 Task: Open Card Card0000000179 in Board Board0000000045 in Workspace WS0000000015 in Trello. Add Member Carxxstreet791@gmail.com to Card Card0000000179 in Board Board0000000045 in Workspace WS0000000015 in Trello. Add Orange Label titled Label0000000179 to Card Card0000000179 in Board Board0000000045 in Workspace WS0000000015 in Trello. Add Checklist CL0000000179 to Card Card0000000179 in Board Board0000000045 in Workspace WS0000000015 in Trello. Add Dates with Start Date as Oct 01 2023 and Due Date as Oct 31 2023 to Card Card0000000179 in Board Board0000000045 in Workspace WS0000000015 in Trello
Action: Mouse moved to (336, 485)
Screenshot: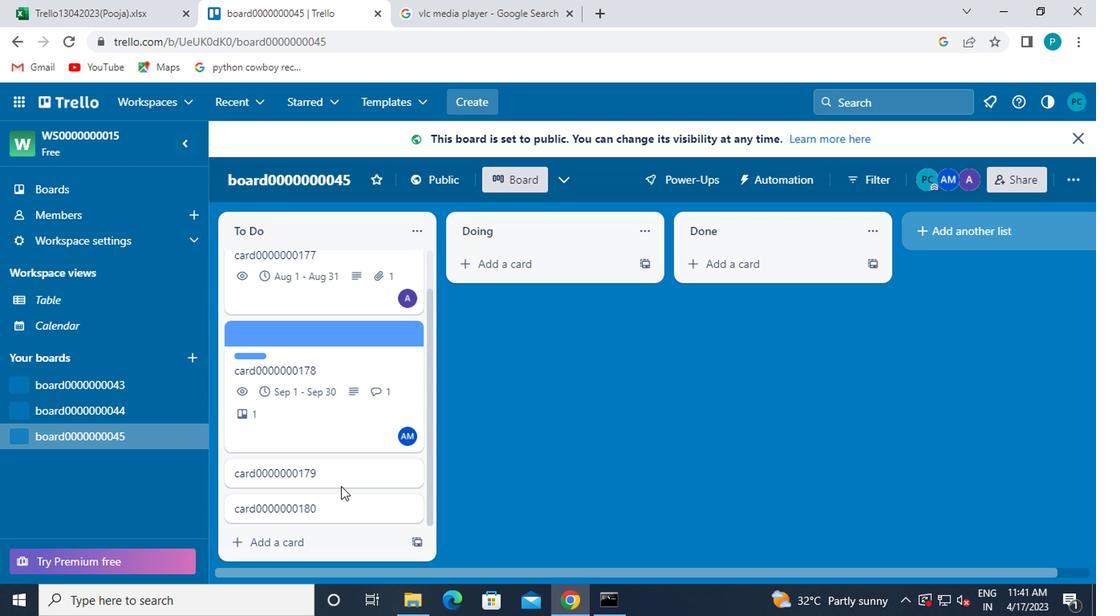 
Action: Mouse pressed left at (336, 485)
Screenshot: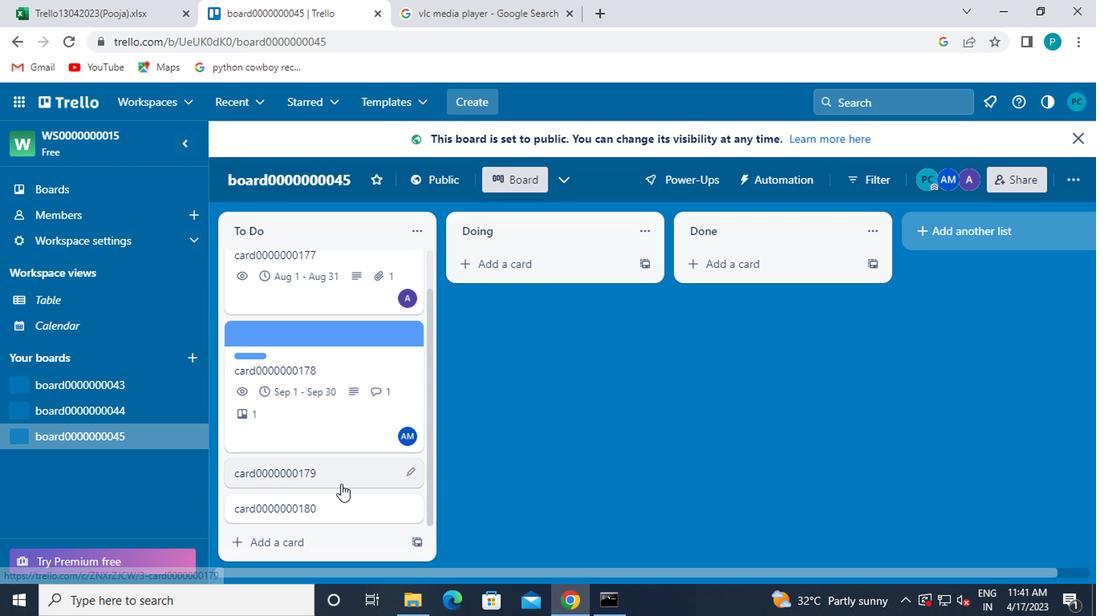 
Action: Mouse moved to (754, 281)
Screenshot: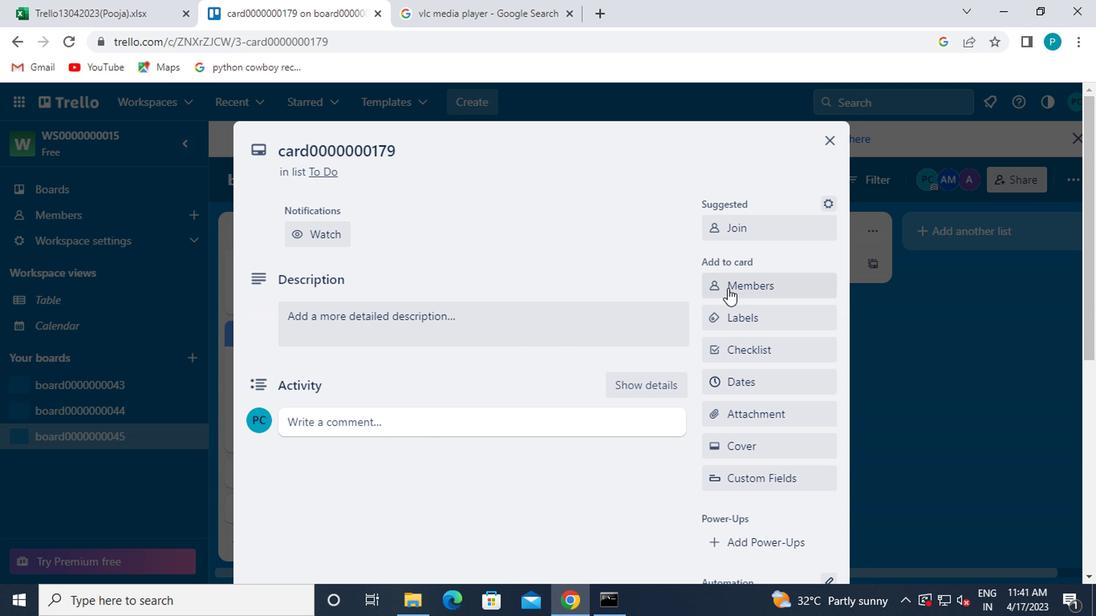 
Action: Mouse pressed left at (754, 281)
Screenshot: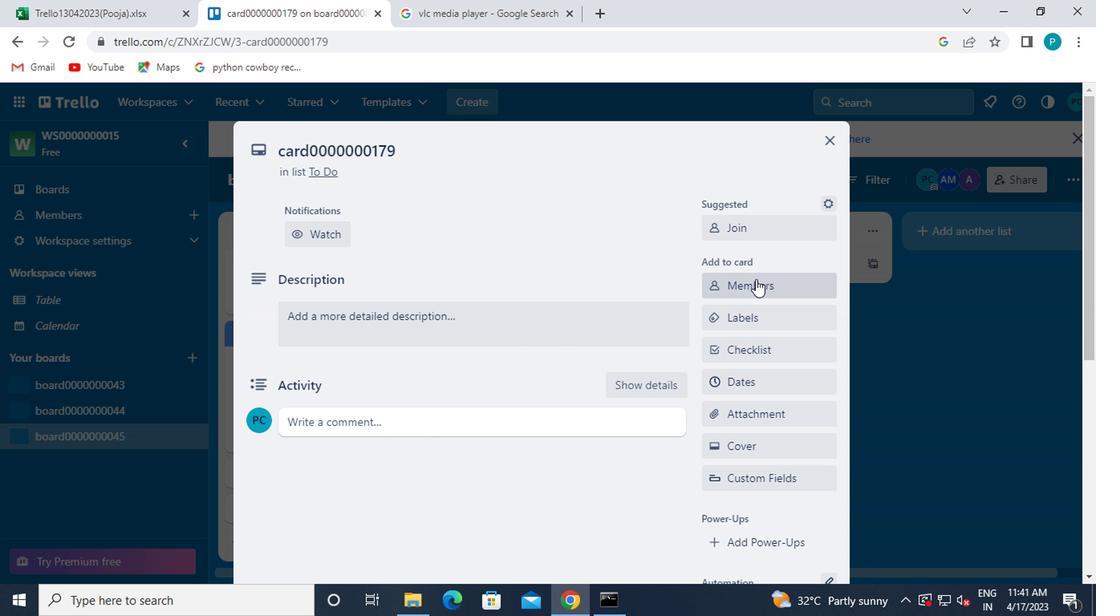
Action: Mouse moved to (766, 368)
Screenshot: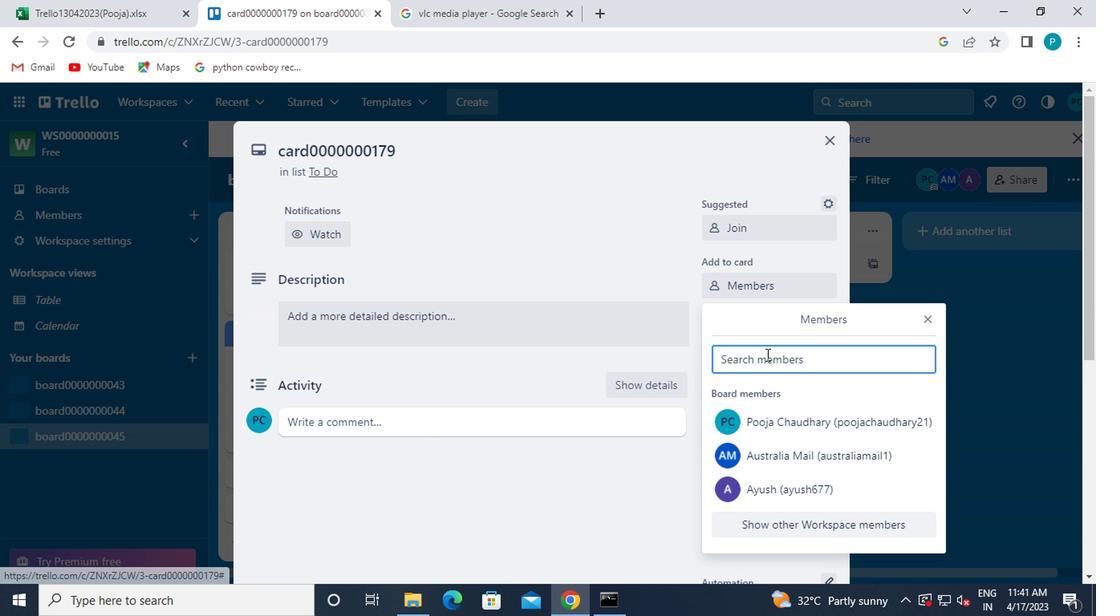 
Action: Mouse pressed left at (766, 368)
Screenshot: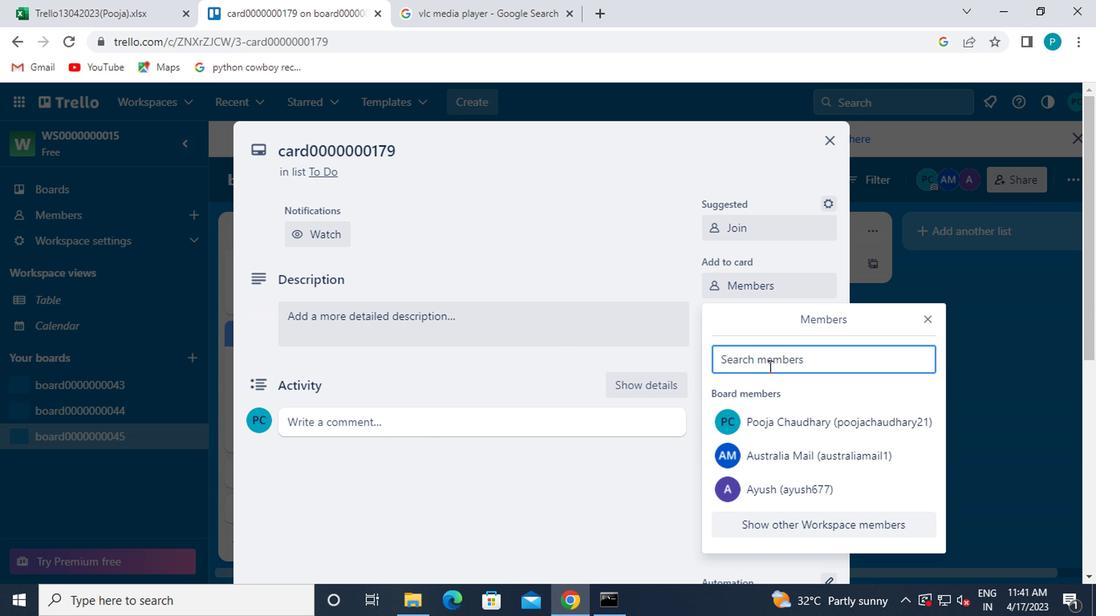 
Action: Mouse moved to (767, 369)
Screenshot: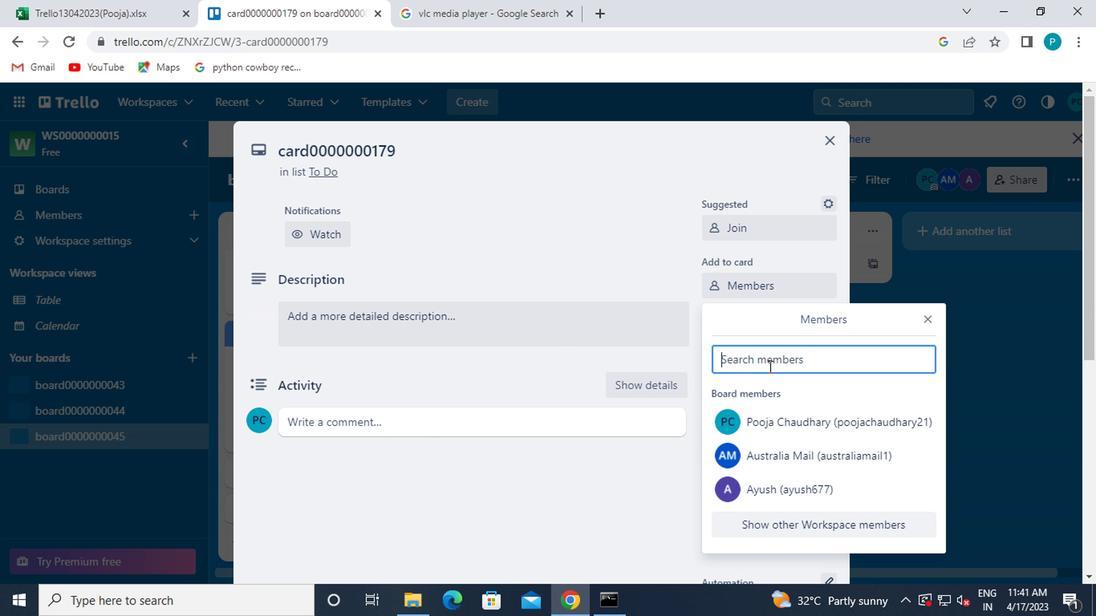 
Action: Key pressed carxxstreet
Screenshot: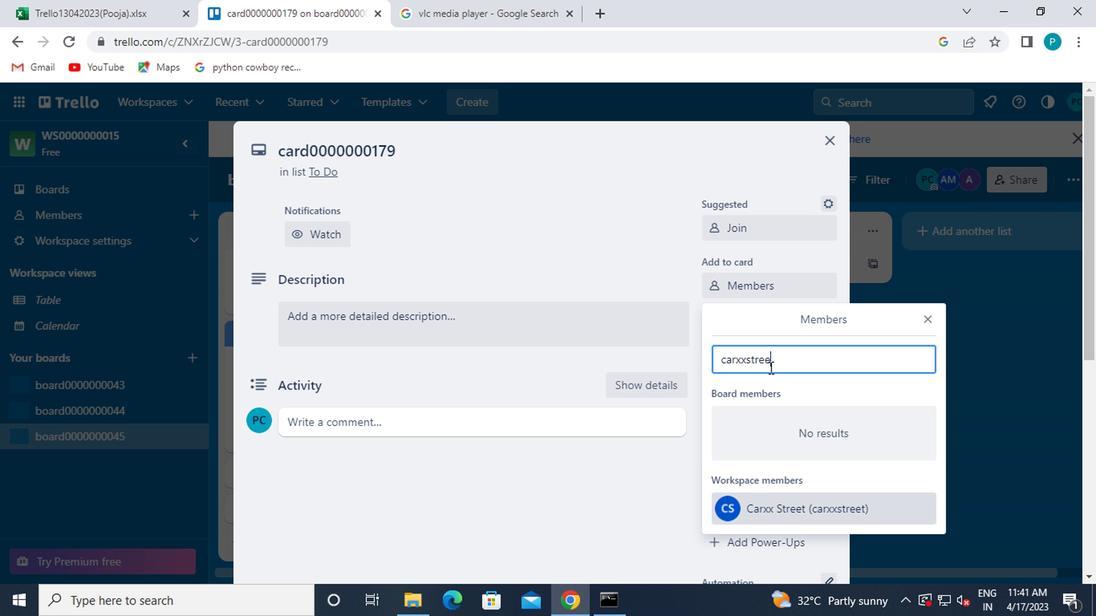 
Action: Mouse moved to (748, 381)
Screenshot: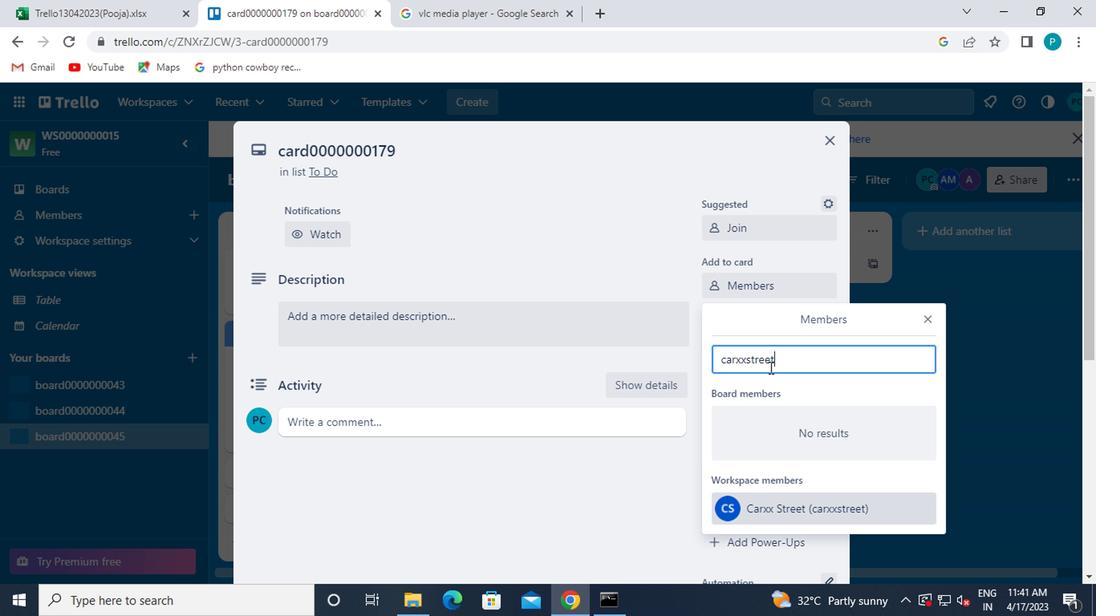
Action: Key pressed 791<Key.shift>
Screenshot: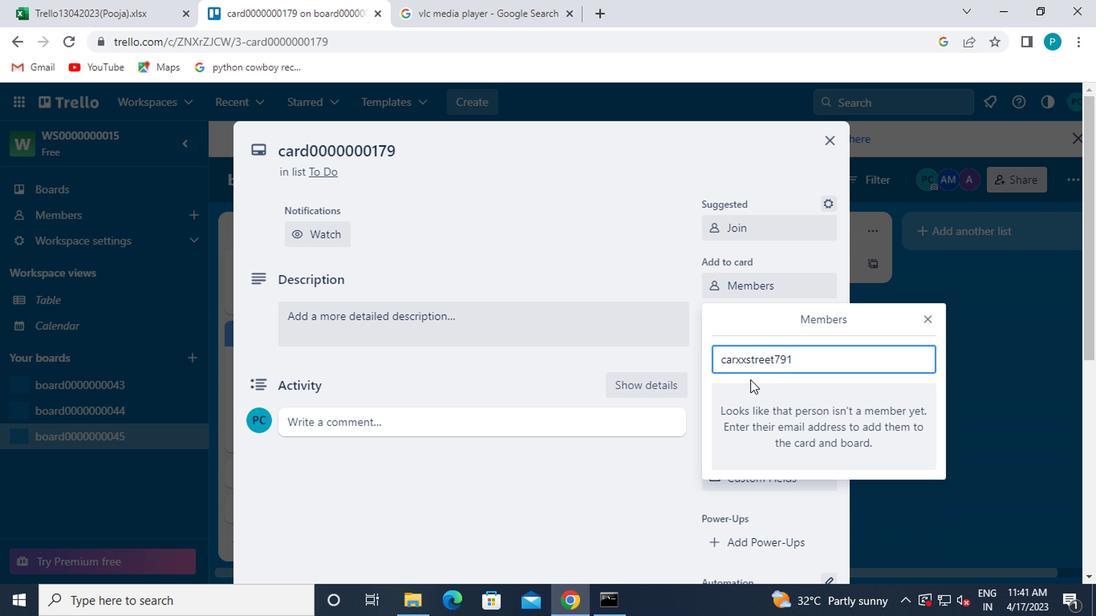 
Action: Mouse moved to (748, 381)
Screenshot: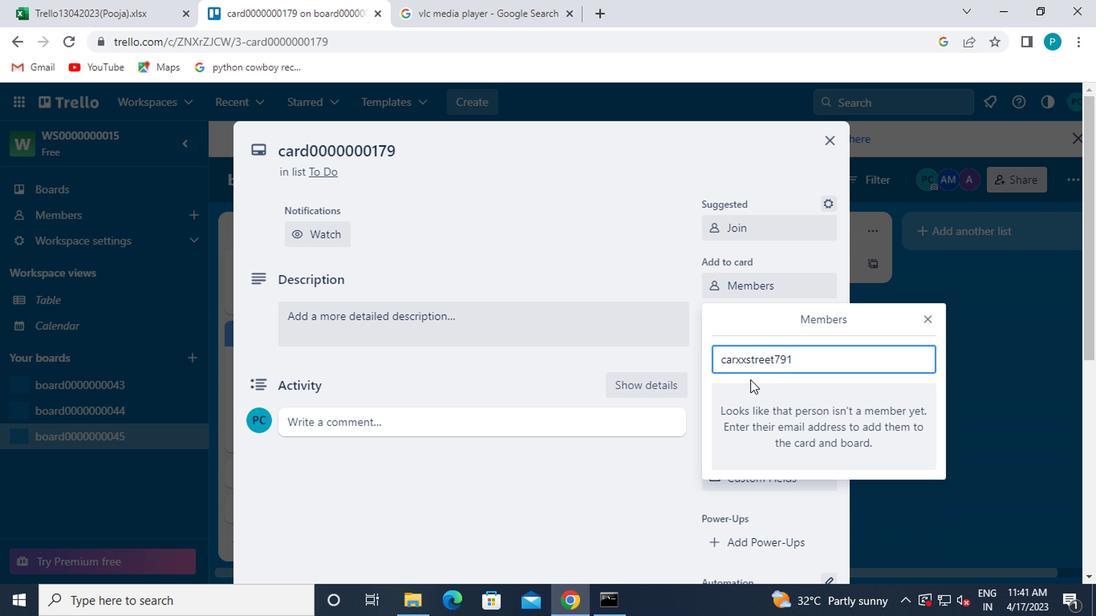 
Action: Key pressed @GMAIL.COM
Screenshot: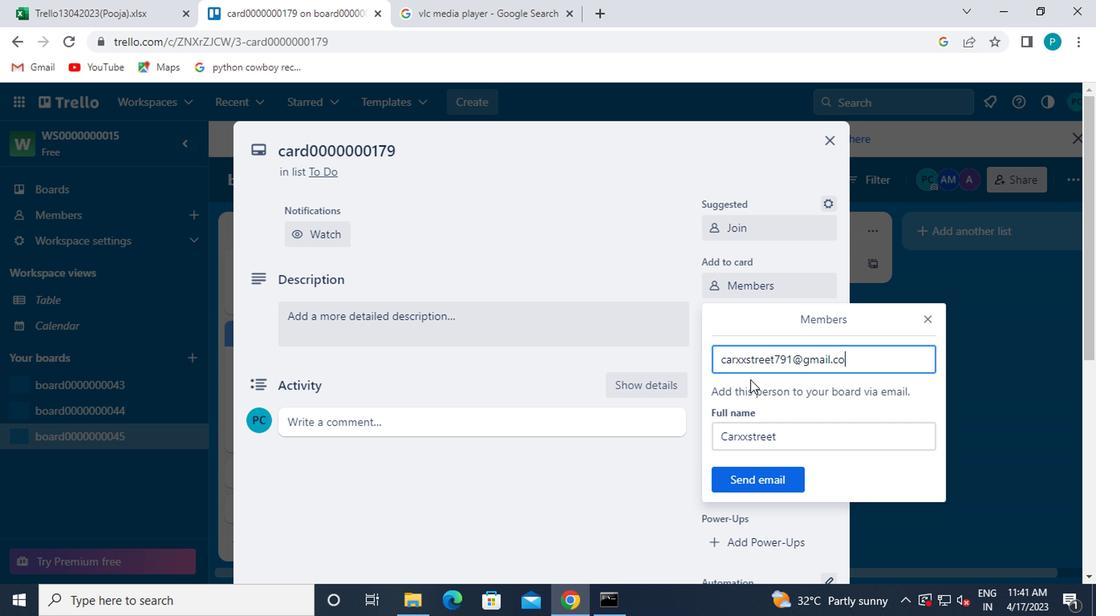 
Action: Mouse moved to (723, 470)
Screenshot: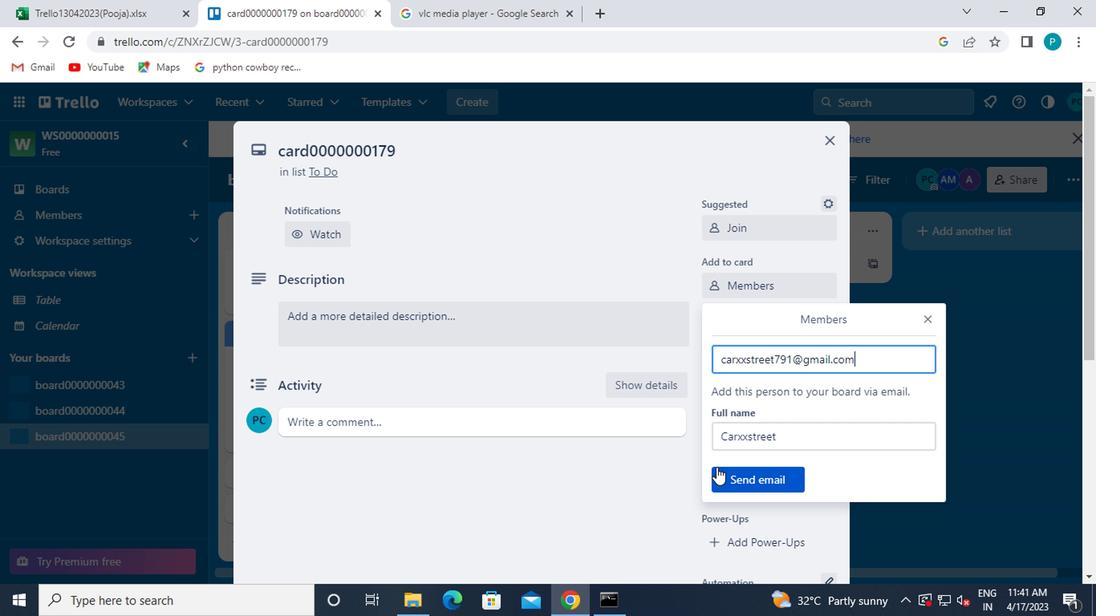 
Action: Mouse pressed left at (723, 470)
Screenshot: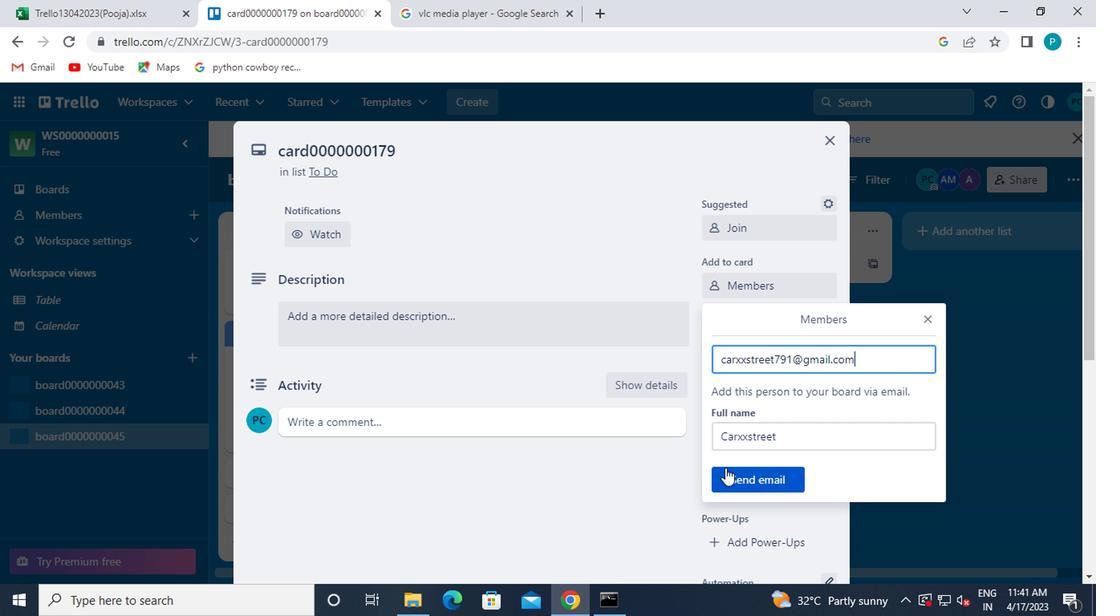 
Action: Mouse moved to (722, 316)
Screenshot: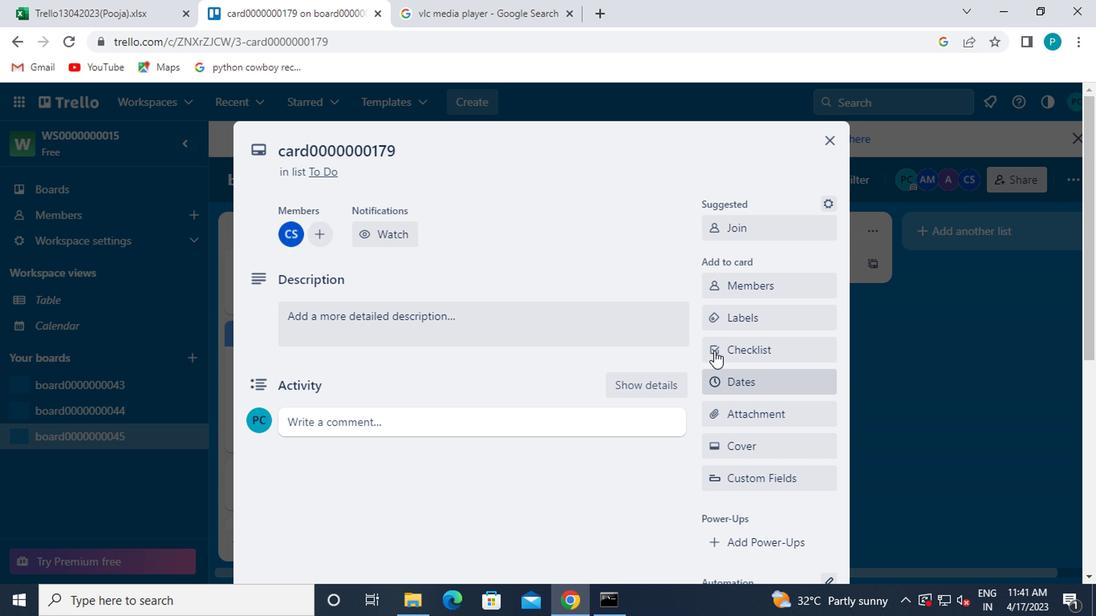 
Action: Mouse pressed left at (722, 316)
Screenshot: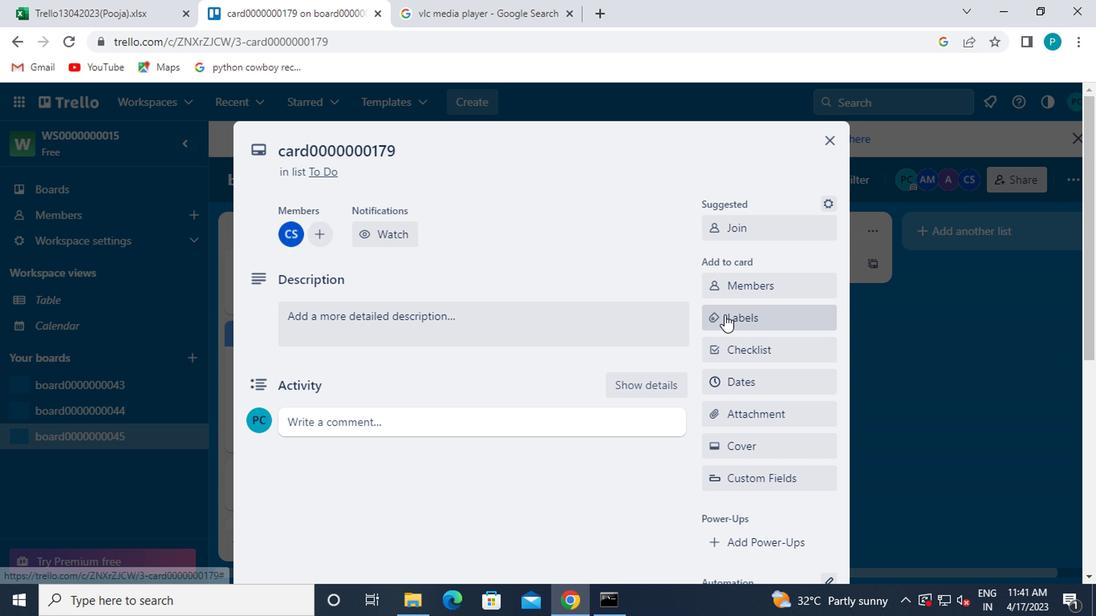 
Action: Mouse moved to (811, 488)
Screenshot: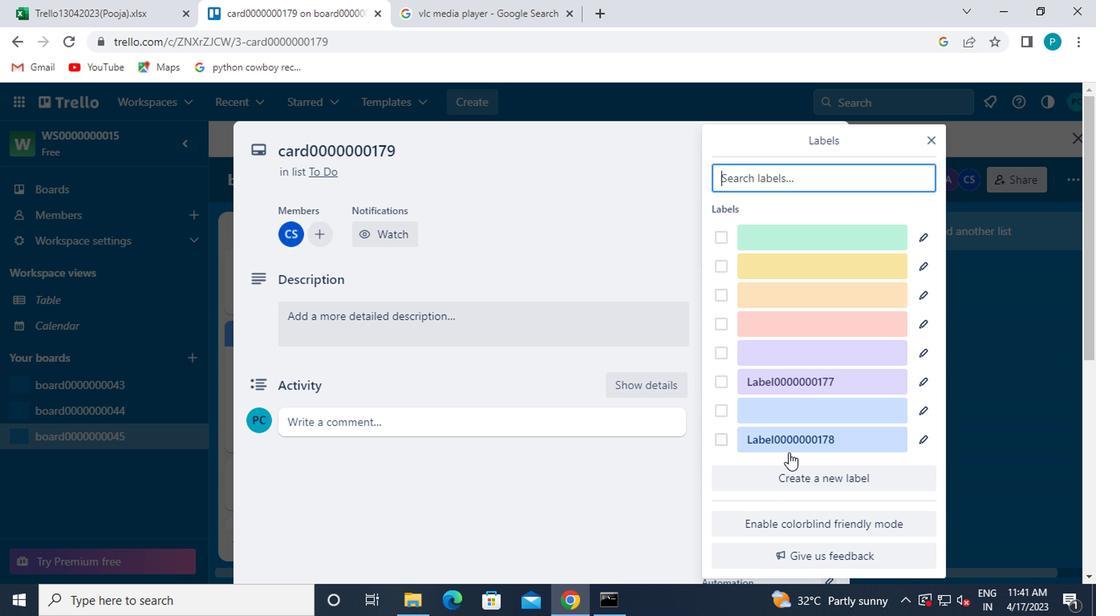 
Action: Mouse pressed left at (811, 488)
Screenshot: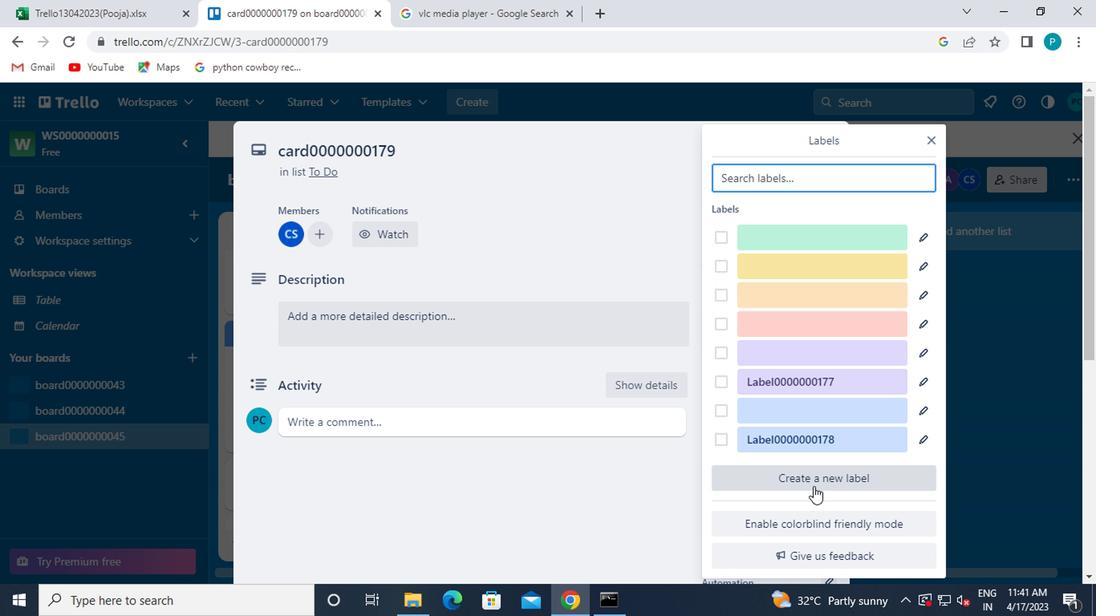 
Action: Mouse moved to (824, 364)
Screenshot: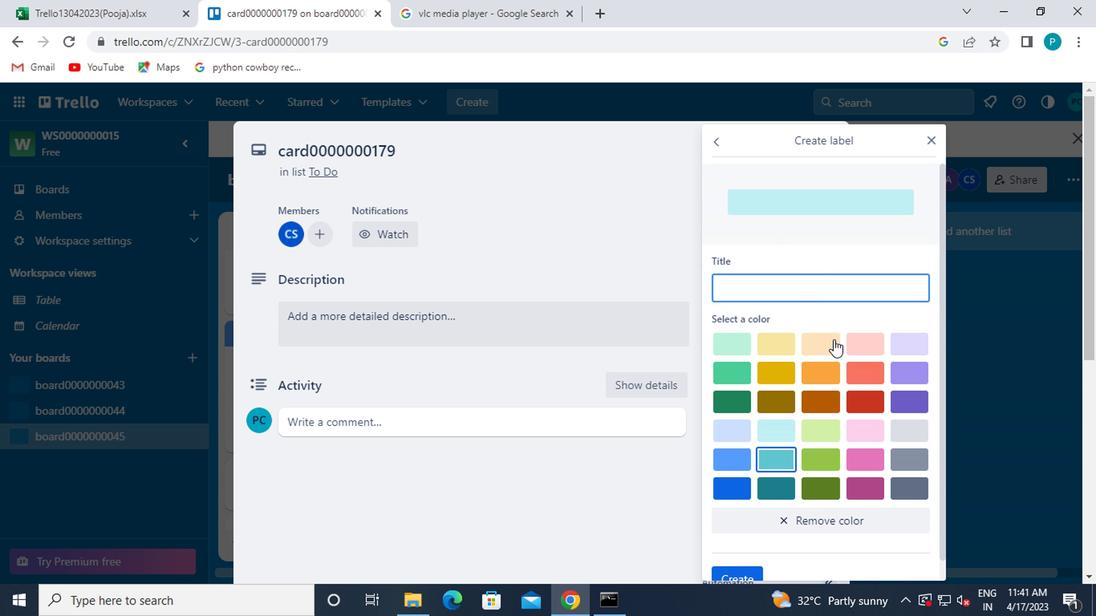
Action: Mouse pressed left at (824, 364)
Screenshot: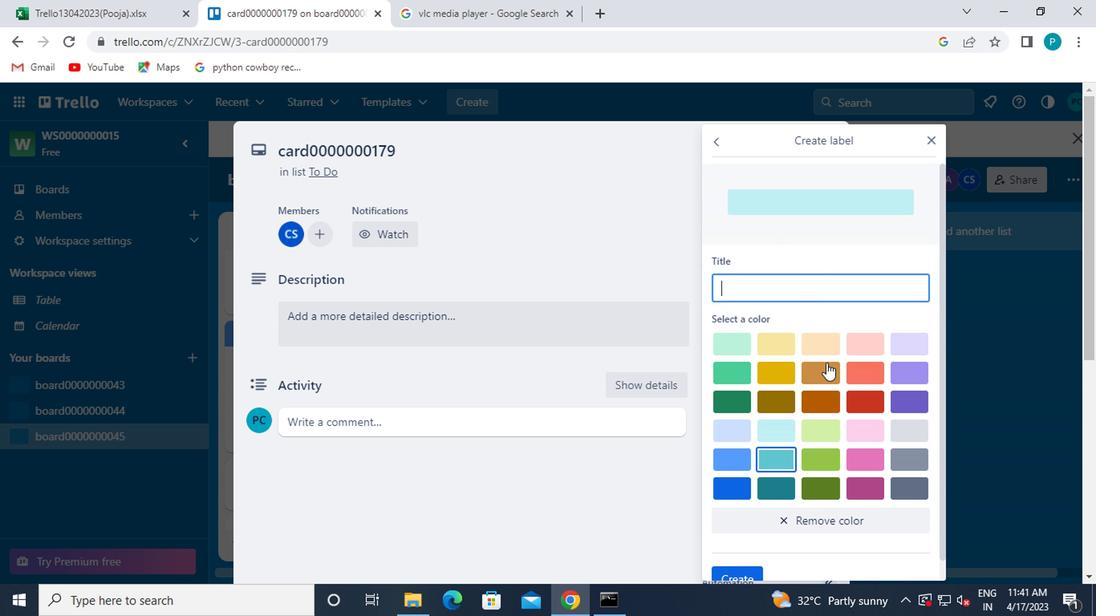 
Action: Mouse moved to (778, 298)
Screenshot: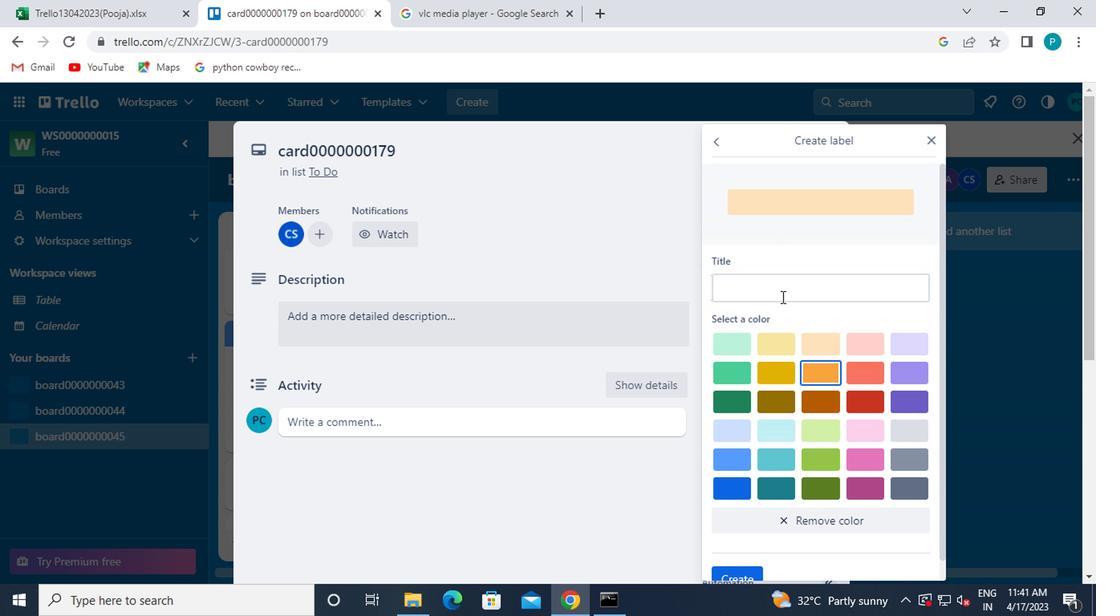 
Action: Mouse pressed left at (778, 298)
Screenshot: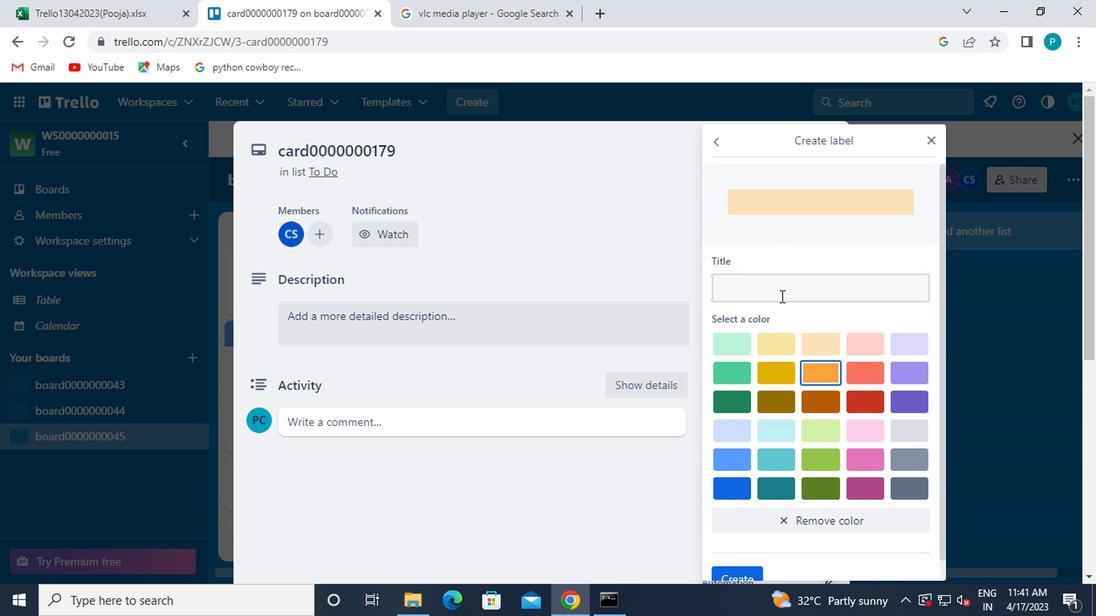
Action: Key pressed <Key.caps_lock>L<Key.caps_lock>ABEL0000000179
Screenshot: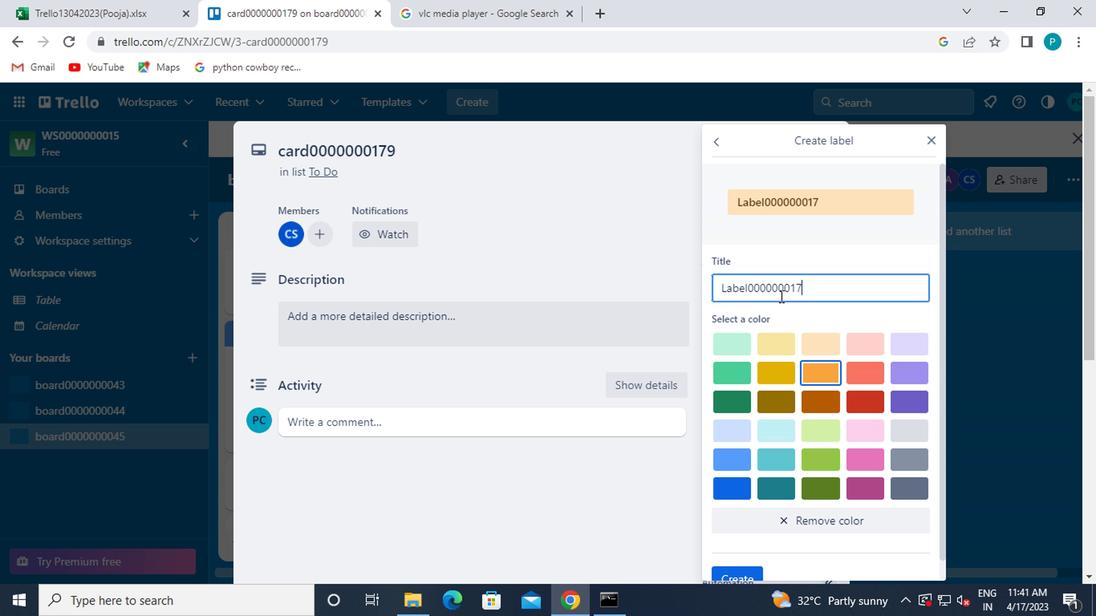 
Action: Mouse moved to (782, 541)
Screenshot: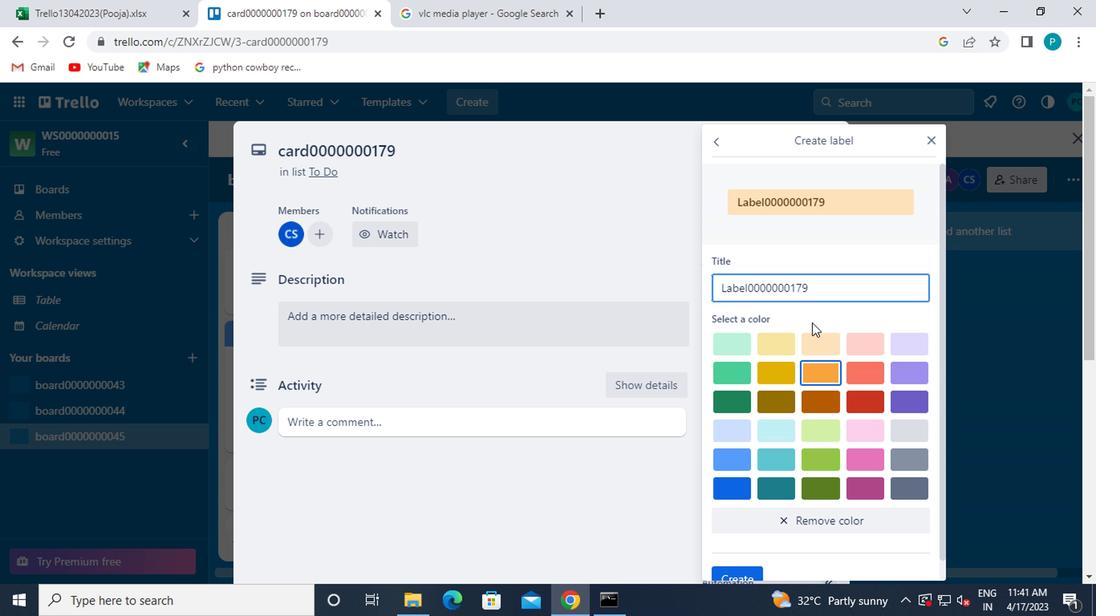 
Action: Mouse scrolled (782, 540) with delta (0, 0)
Screenshot: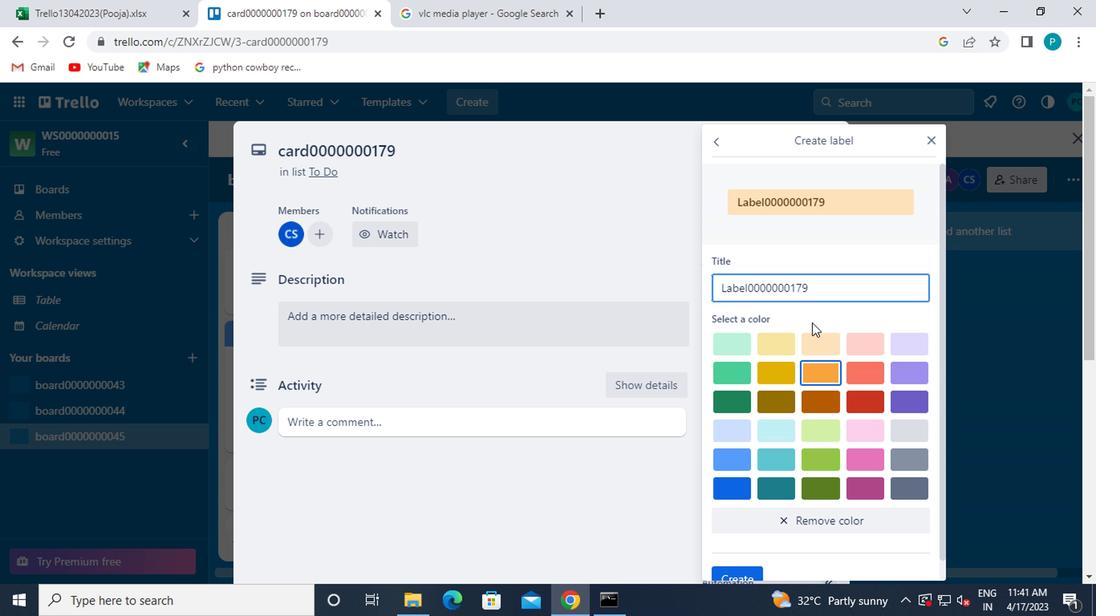 
Action: Mouse moved to (779, 548)
Screenshot: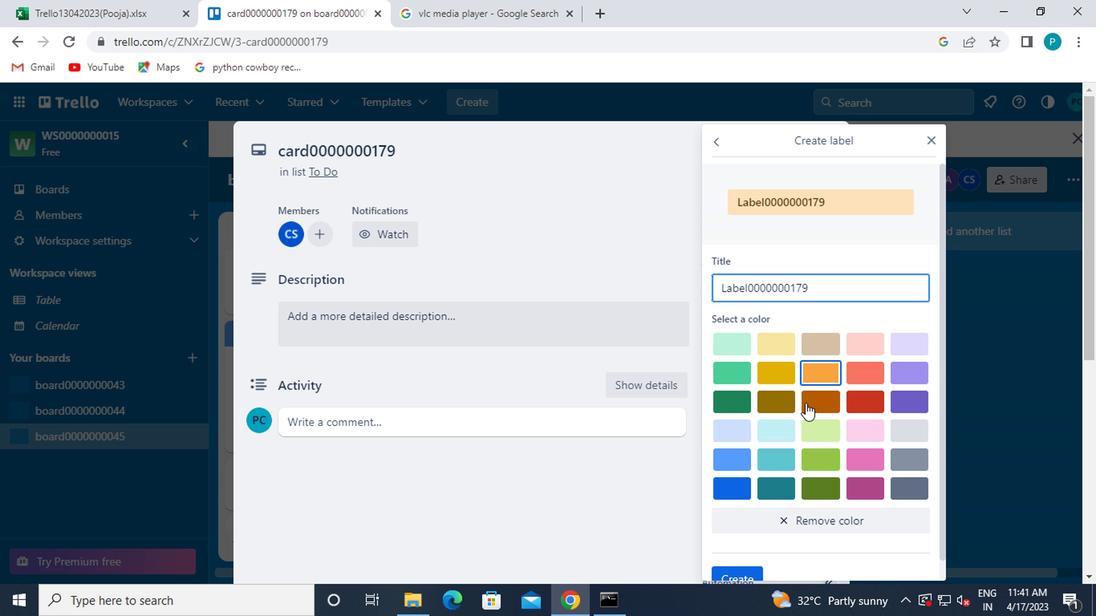 
Action: Mouse scrolled (779, 547) with delta (0, -1)
Screenshot: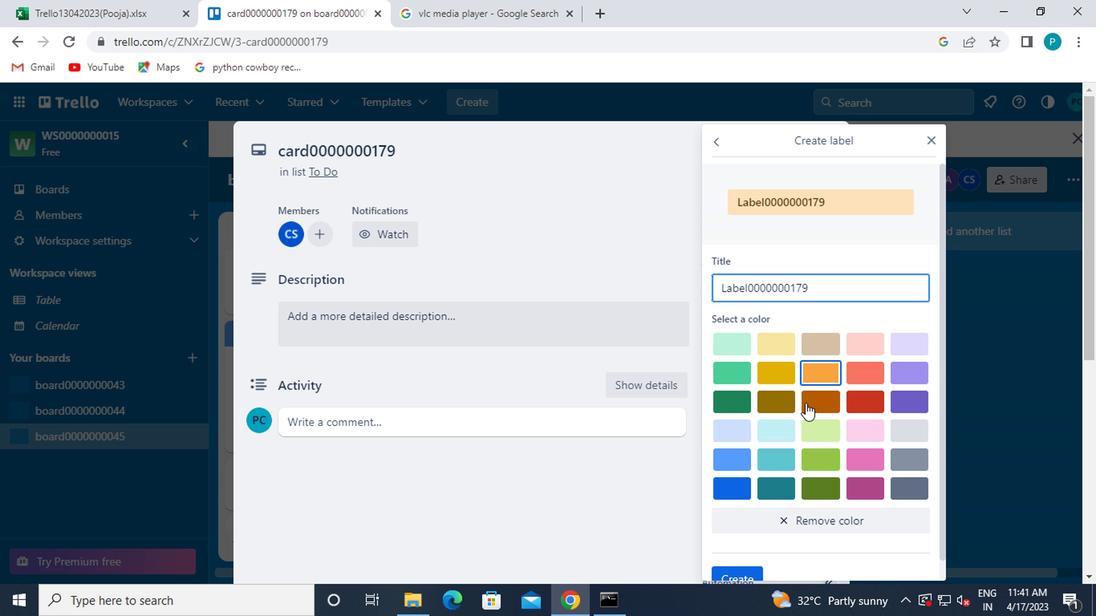 
Action: Mouse scrolled (779, 547) with delta (0, -1)
Screenshot: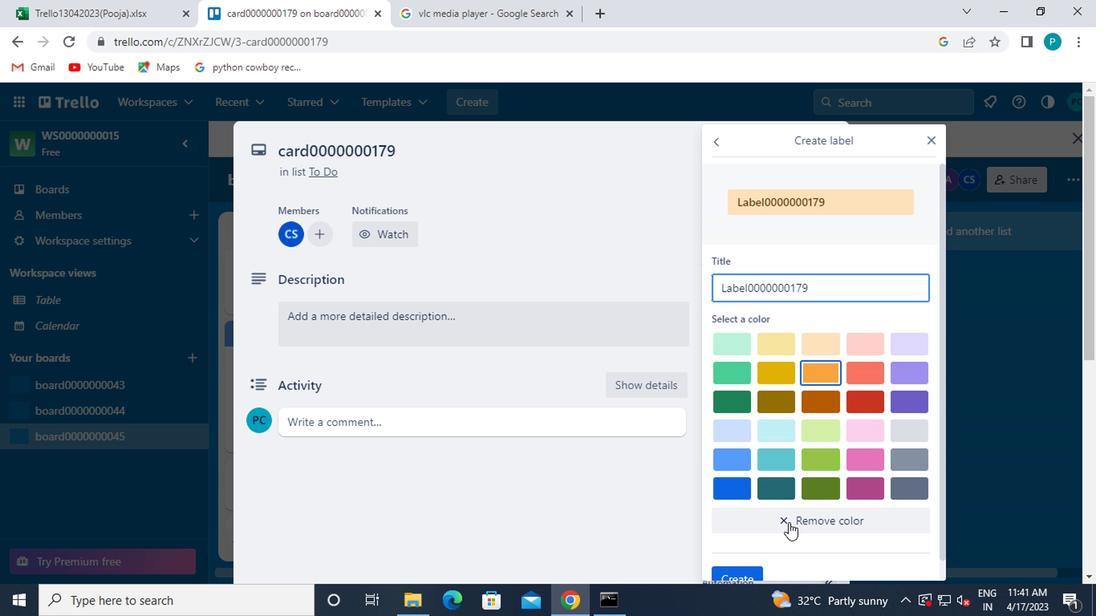 
Action: Mouse scrolled (779, 547) with delta (0, -1)
Screenshot: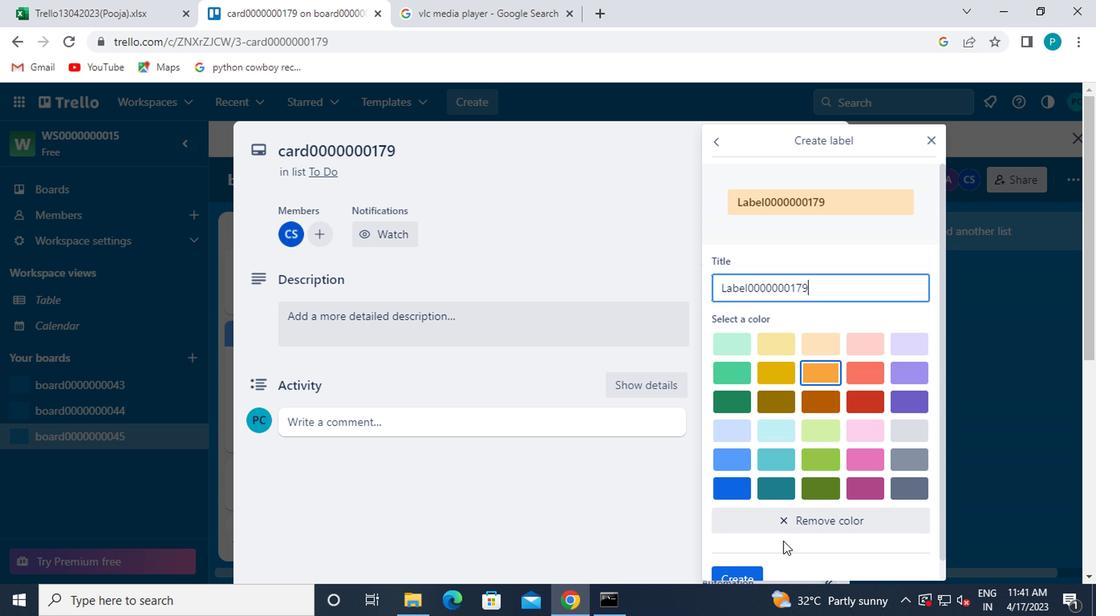 
Action: Mouse moved to (752, 565)
Screenshot: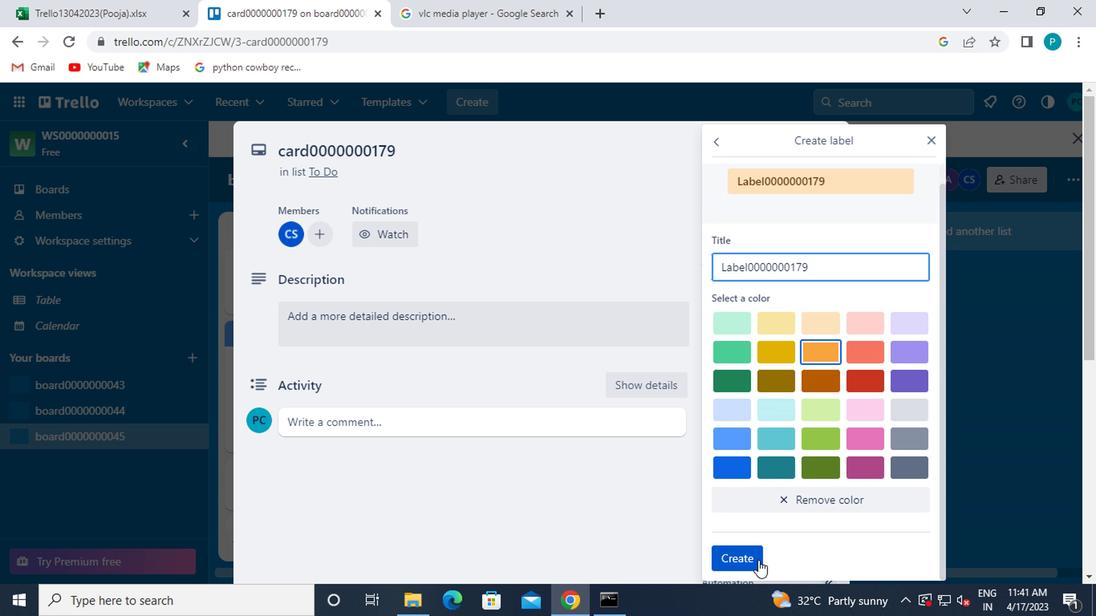 
Action: Mouse pressed left at (752, 565)
Screenshot: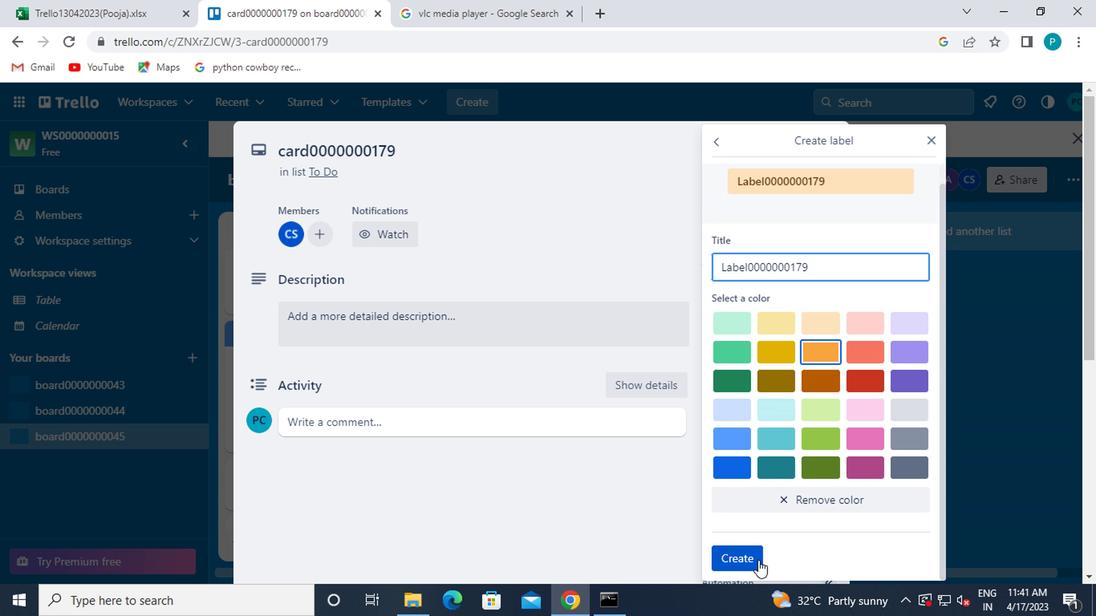 
Action: Mouse moved to (924, 135)
Screenshot: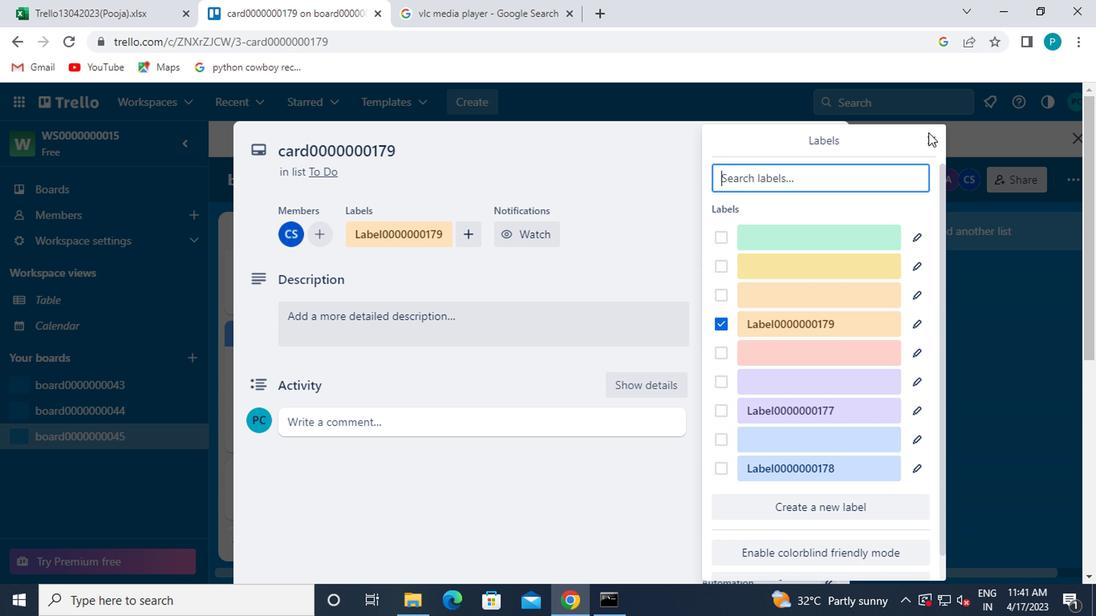 
Action: Mouse pressed left at (924, 135)
Screenshot: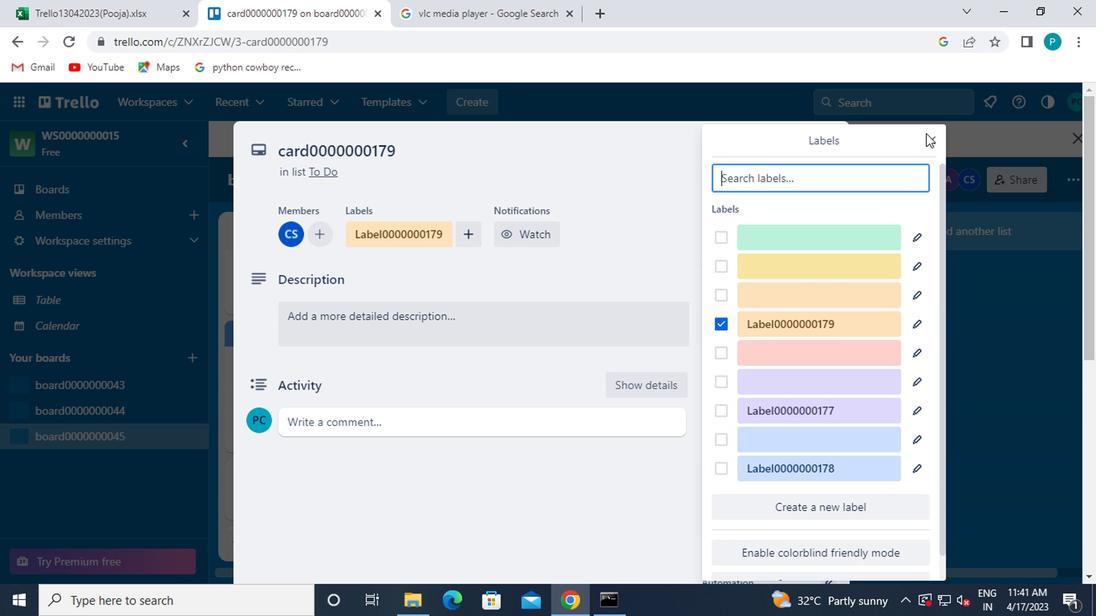 
Action: Mouse moved to (932, 144)
Screenshot: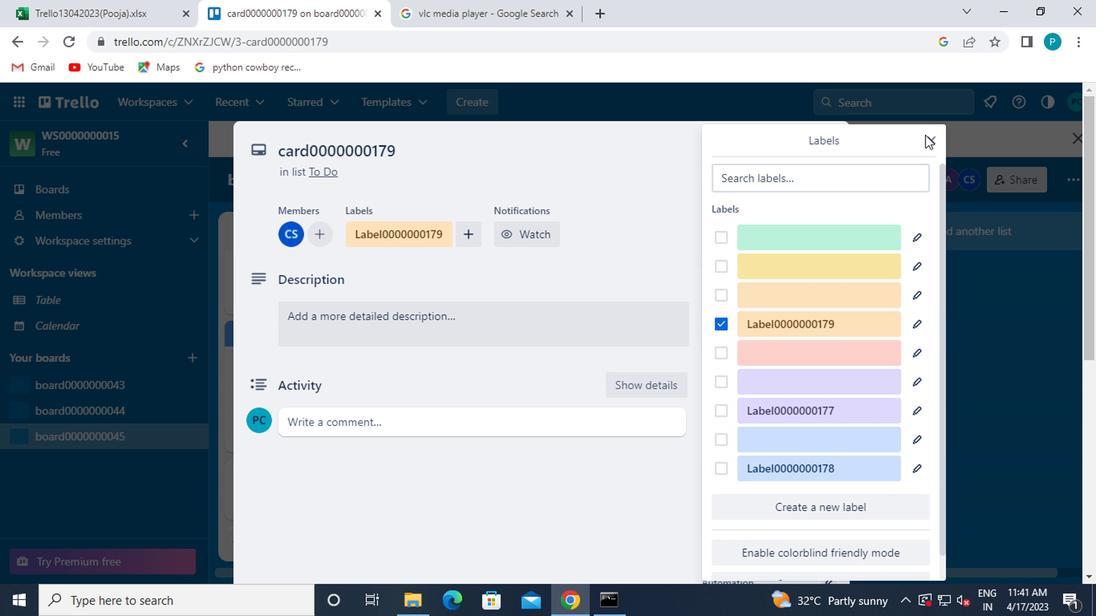
Action: Mouse pressed left at (932, 144)
Screenshot: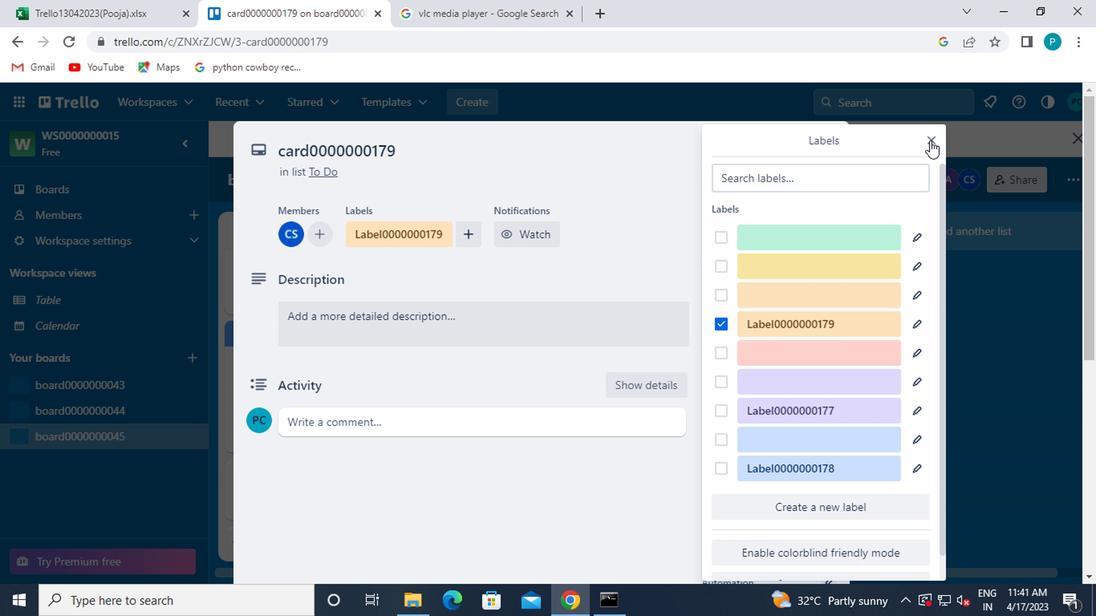 
Action: Mouse moved to (786, 355)
Screenshot: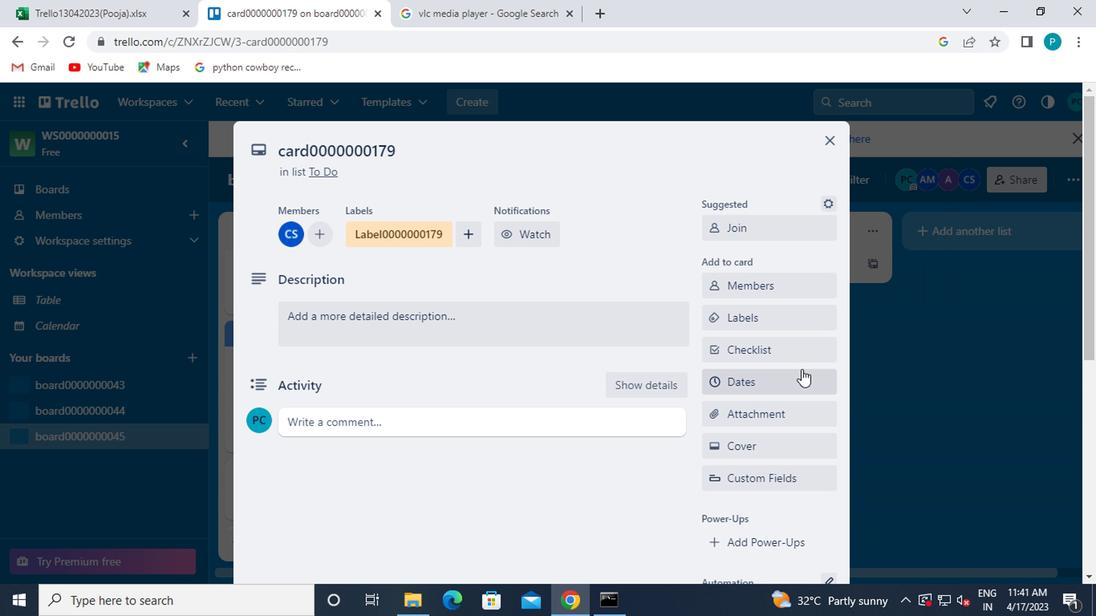 
Action: Mouse pressed left at (786, 355)
Screenshot: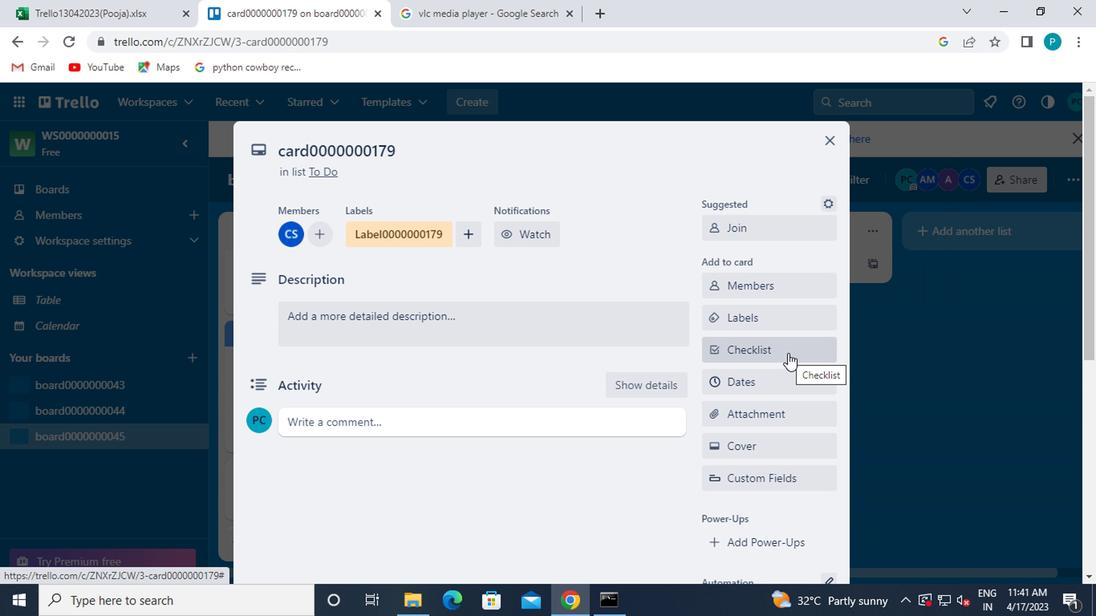 
Action: Mouse moved to (786, 365)
Screenshot: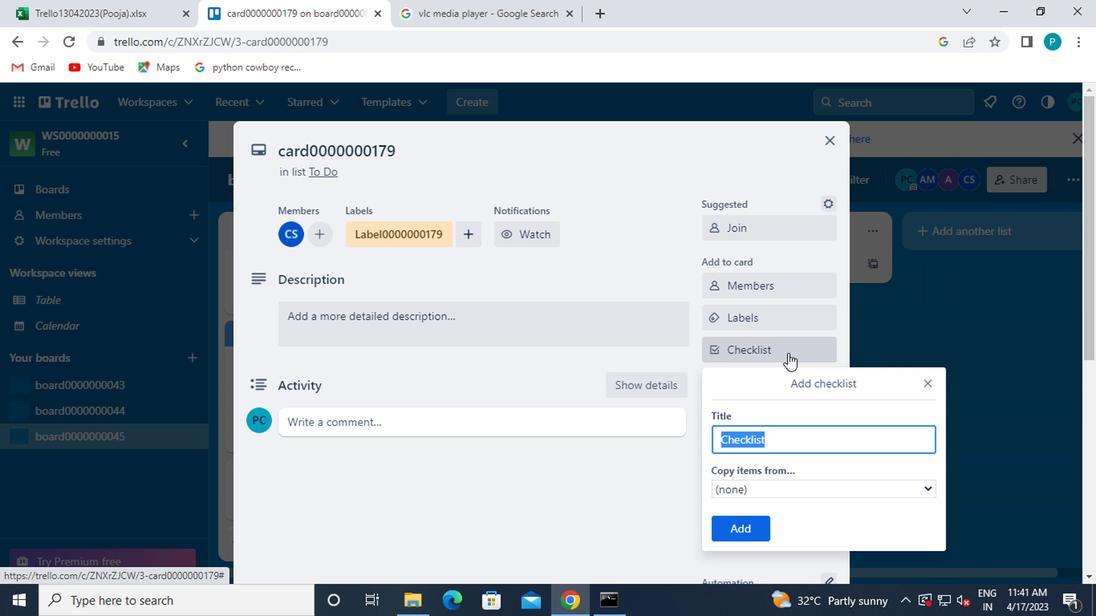
Action: Key pressed <Key.caps_lock>CL0000000179
Screenshot: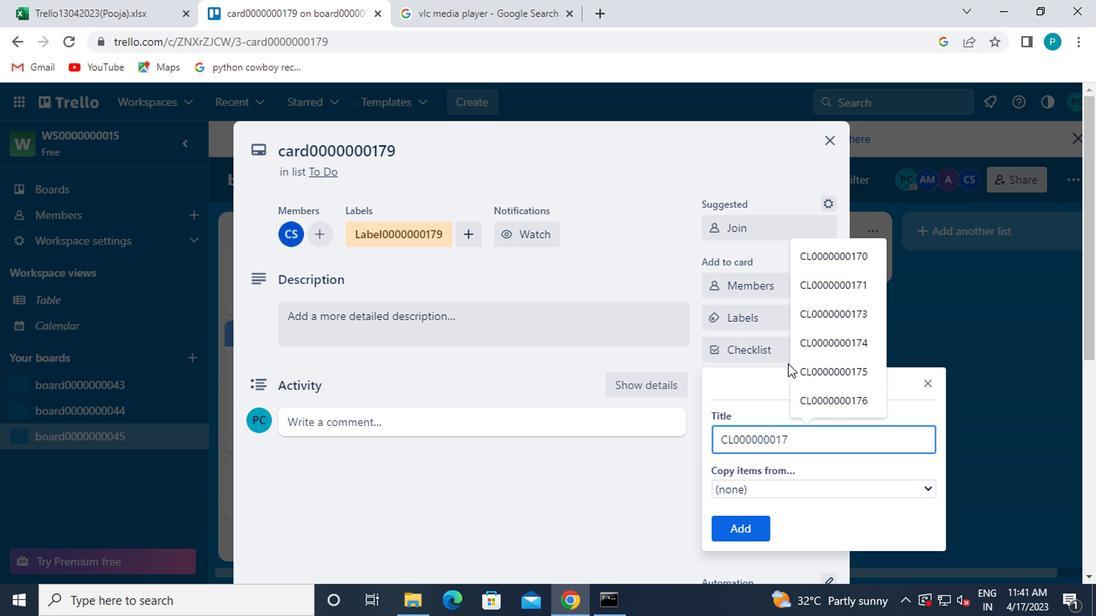 
Action: Mouse moved to (735, 537)
Screenshot: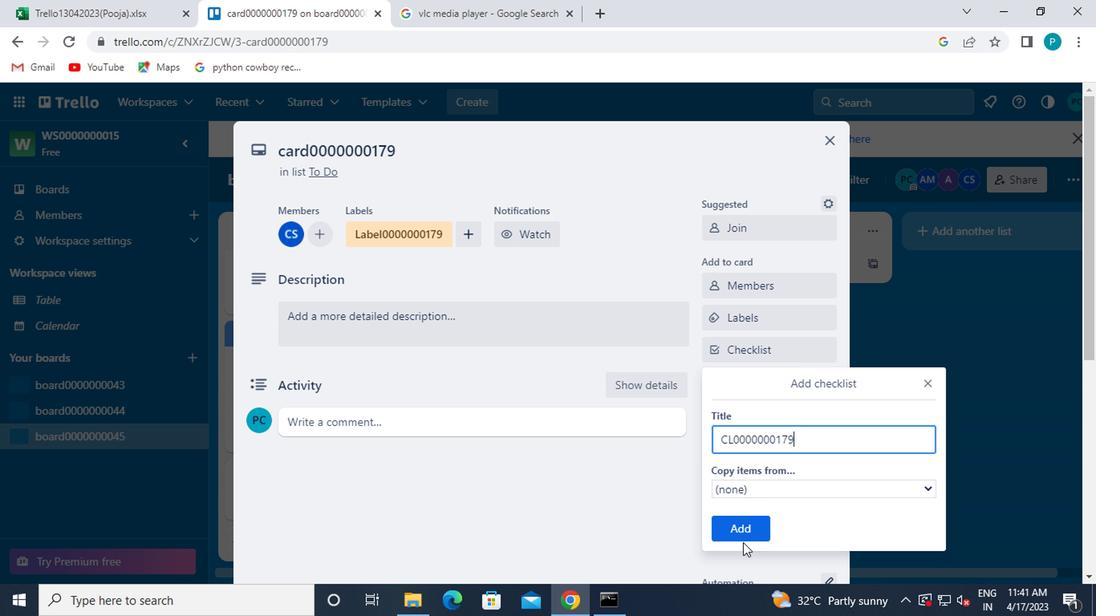 
Action: Mouse pressed left at (735, 537)
Screenshot: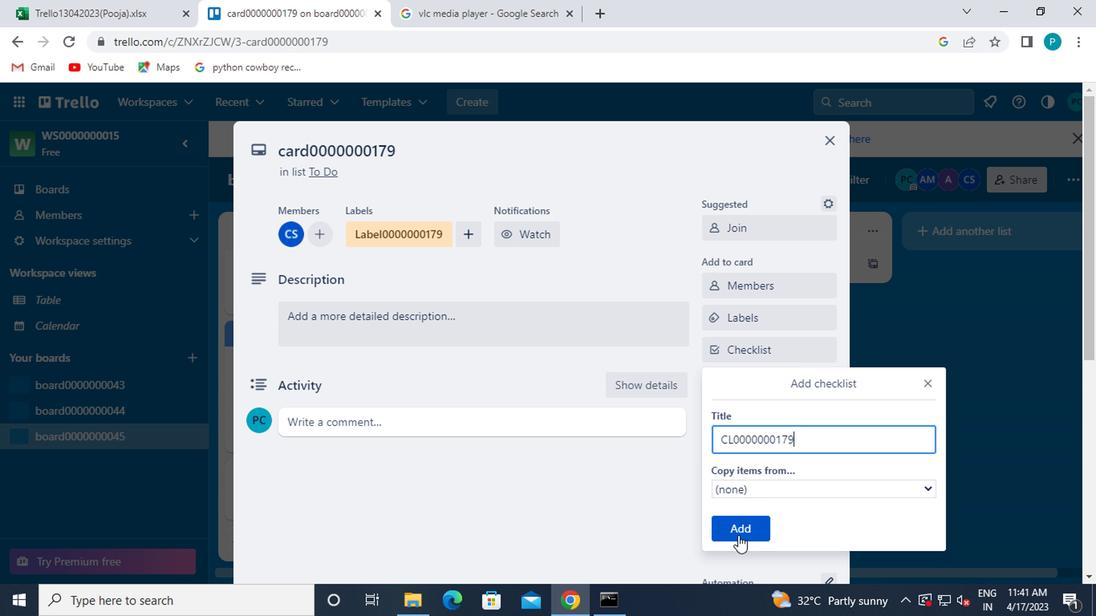 
Action: Mouse moved to (719, 378)
Screenshot: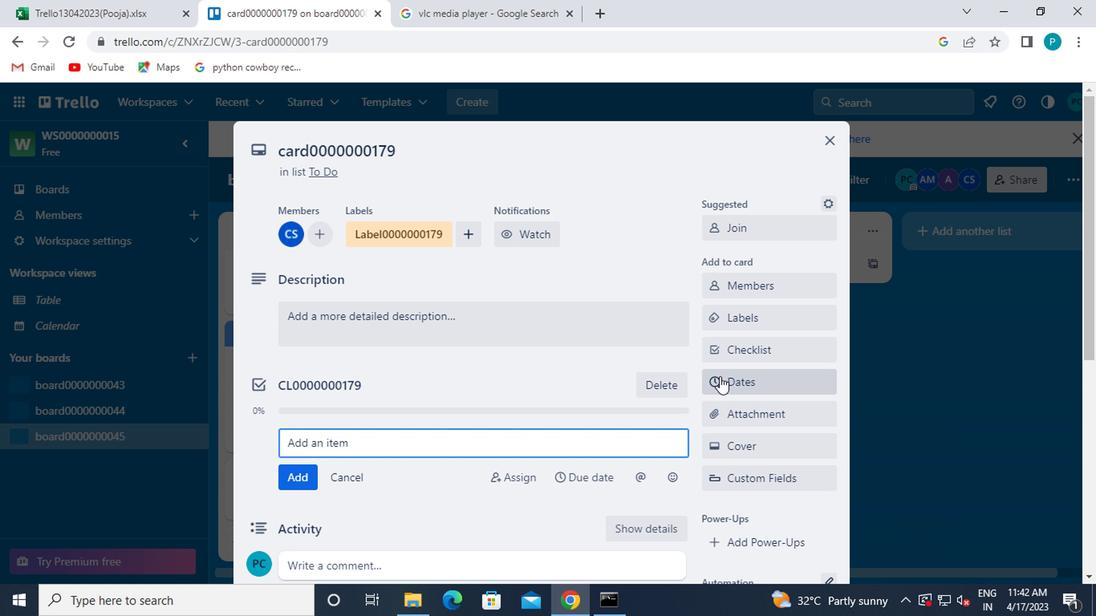 
Action: Mouse pressed left at (719, 378)
Screenshot: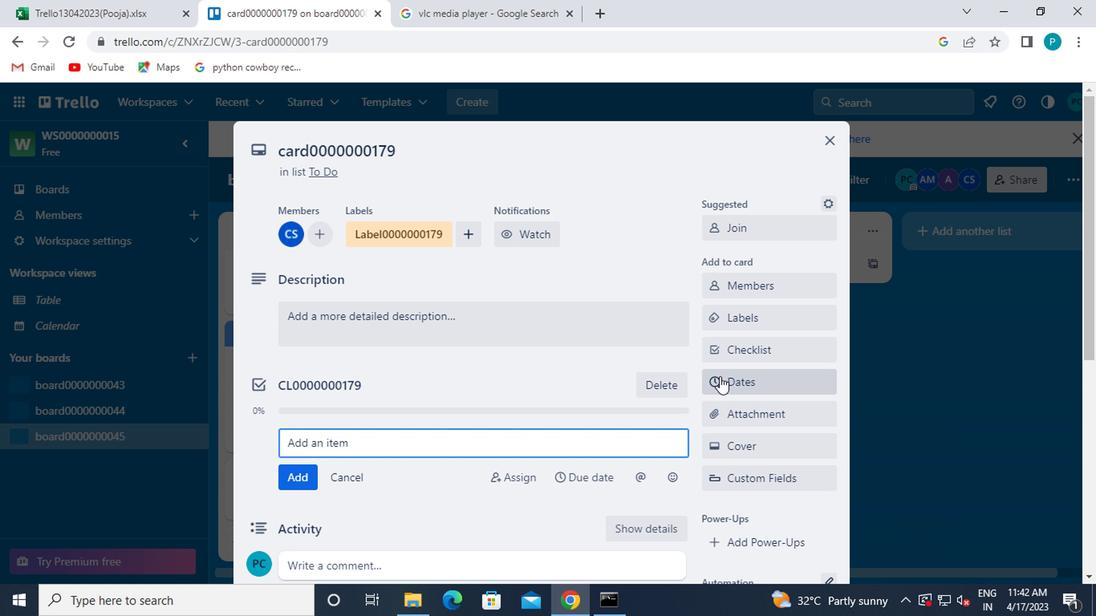
Action: Mouse moved to (715, 428)
Screenshot: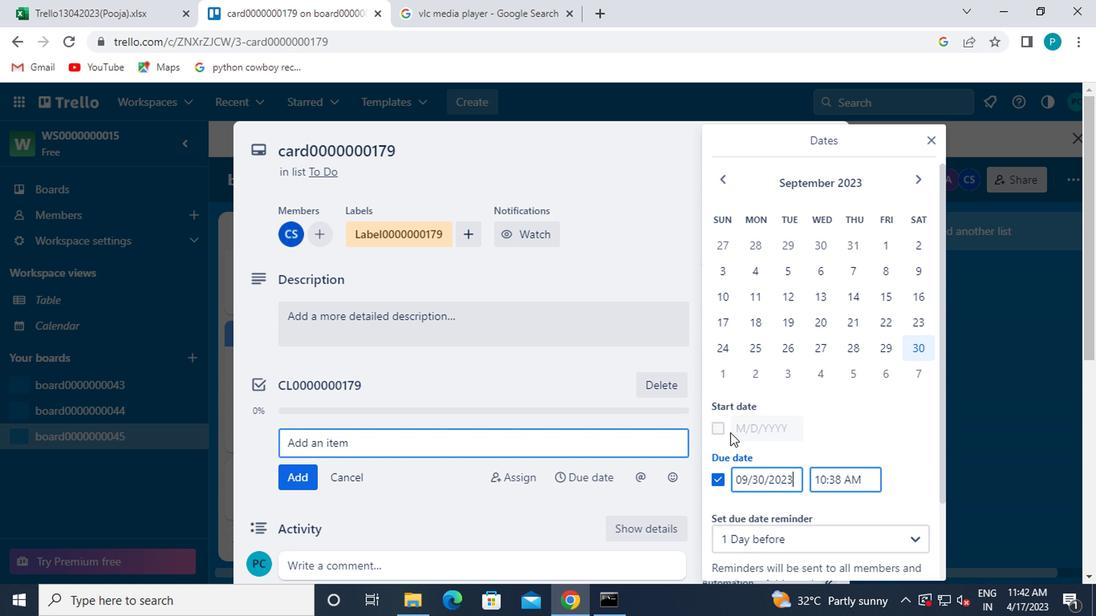 
Action: Mouse pressed left at (715, 428)
Screenshot: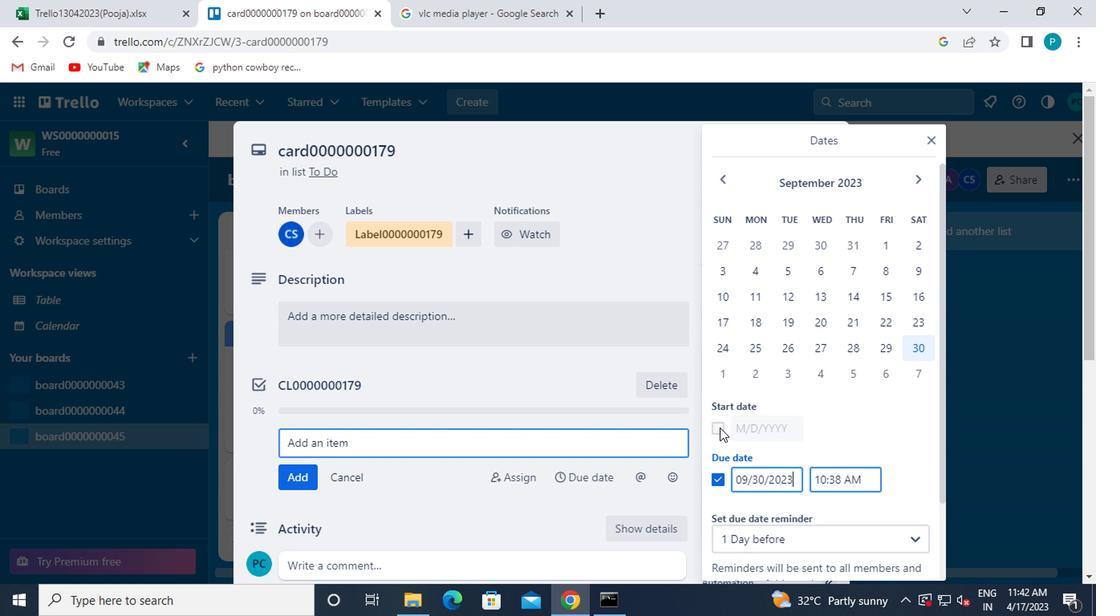 
Action: Mouse moved to (915, 179)
Screenshot: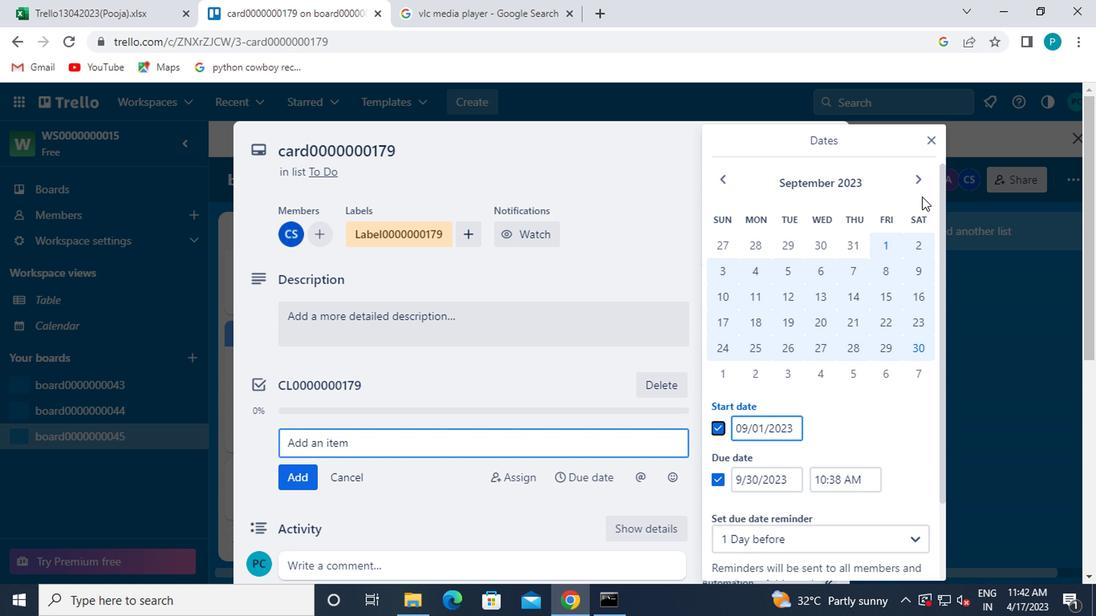 
Action: Mouse pressed left at (915, 179)
Screenshot: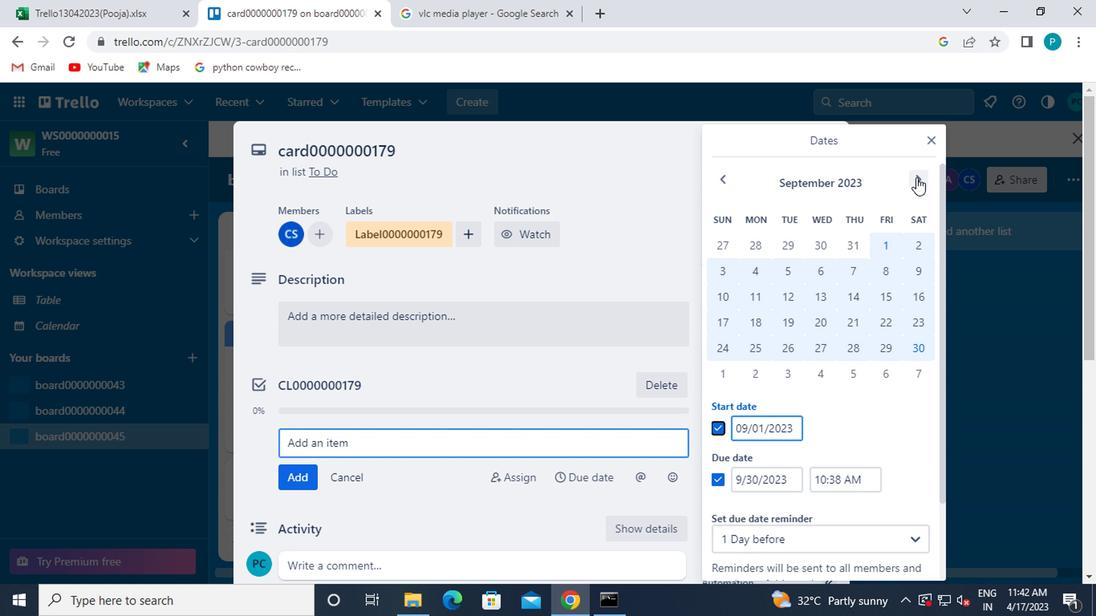 
Action: Mouse moved to (725, 246)
Screenshot: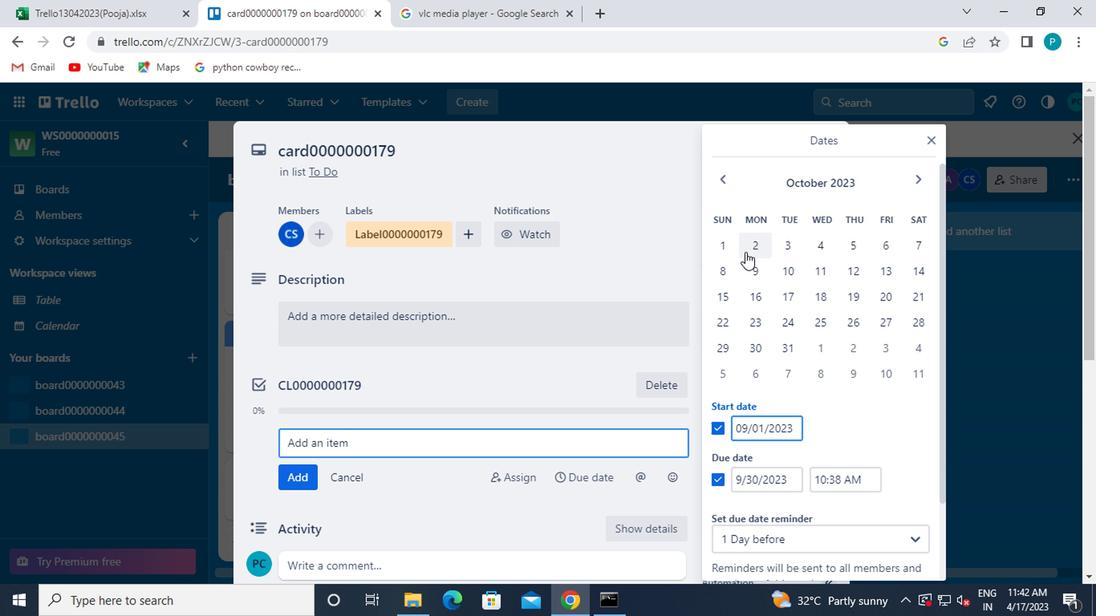 
Action: Mouse pressed left at (725, 246)
Screenshot: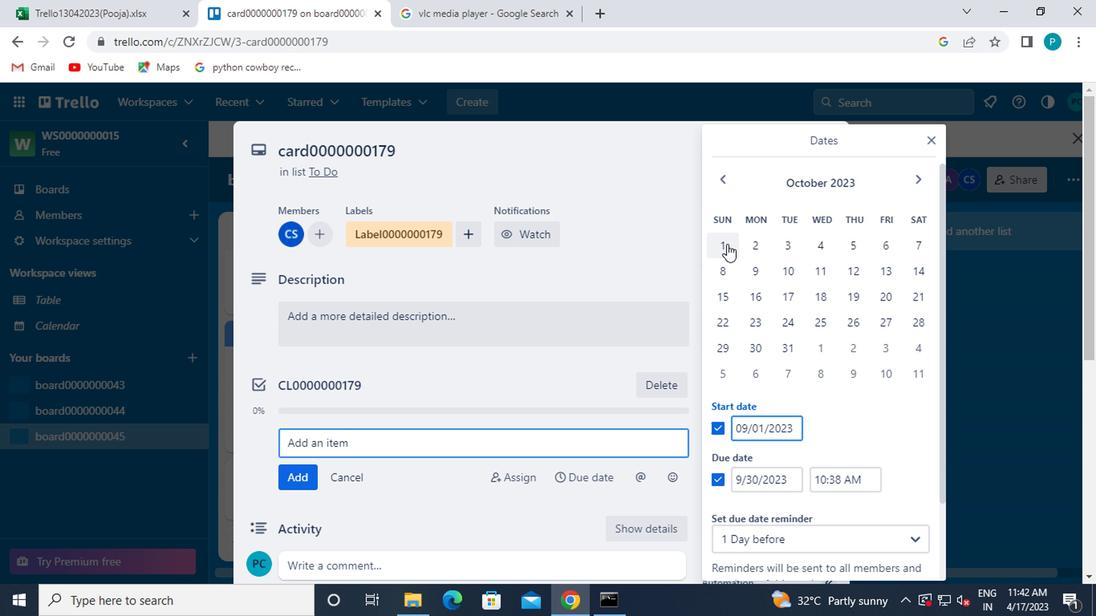 
Action: Mouse moved to (782, 350)
Screenshot: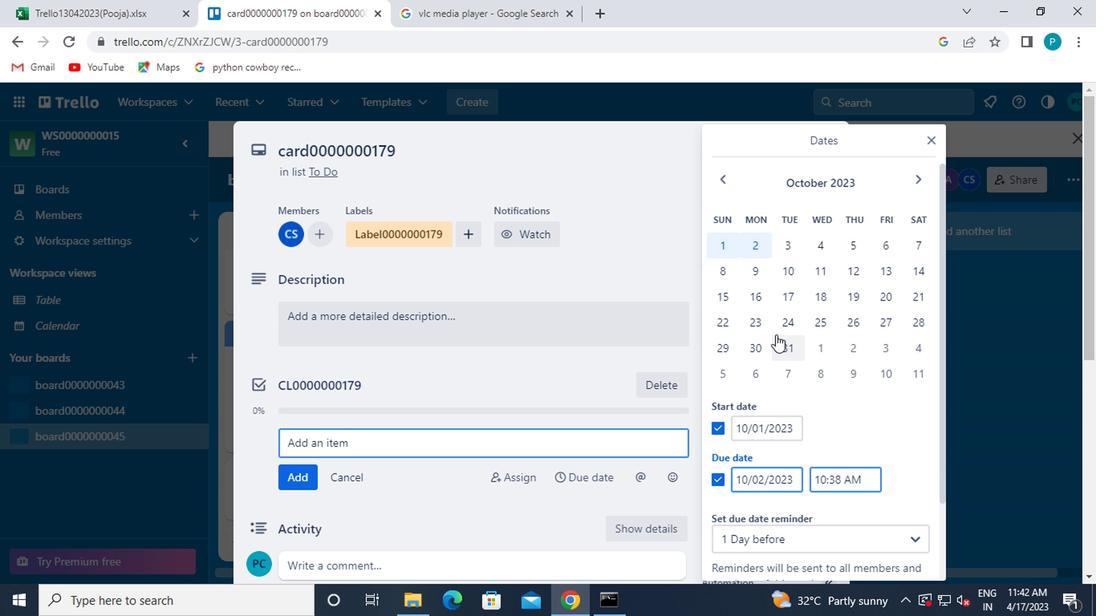 
Action: Mouse pressed left at (782, 350)
Screenshot: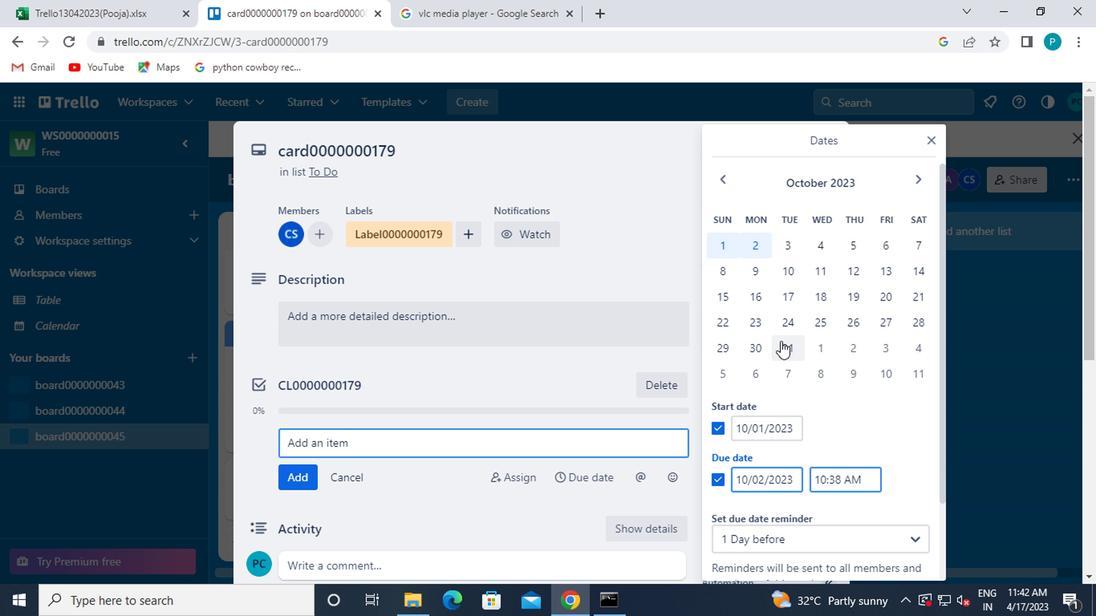
Action: Mouse moved to (788, 350)
Screenshot: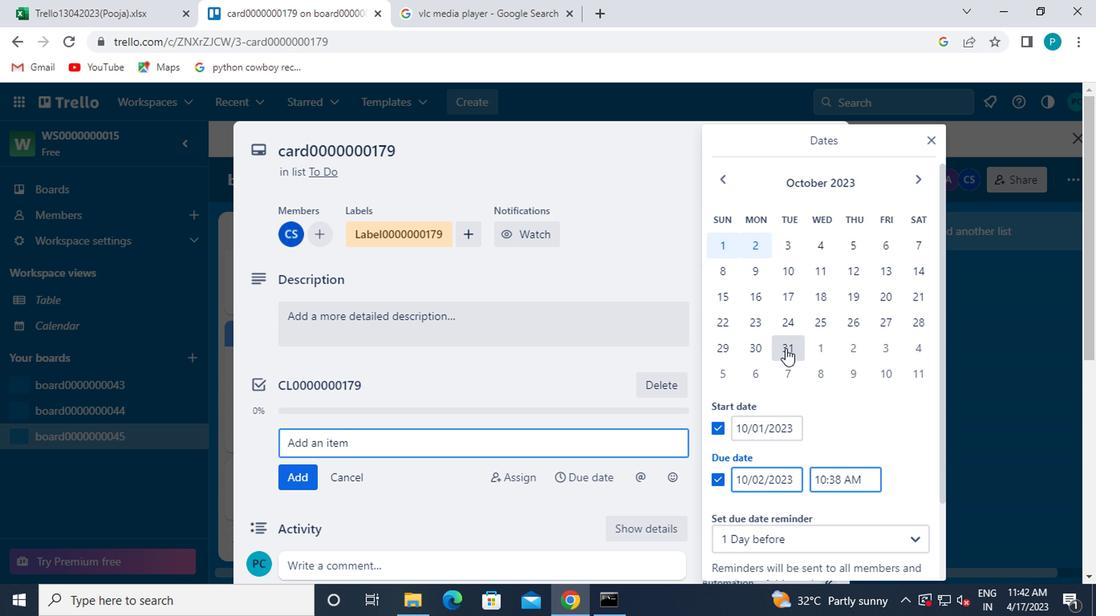 
Action: Mouse scrolled (788, 349) with delta (0, 0)
Screenshot: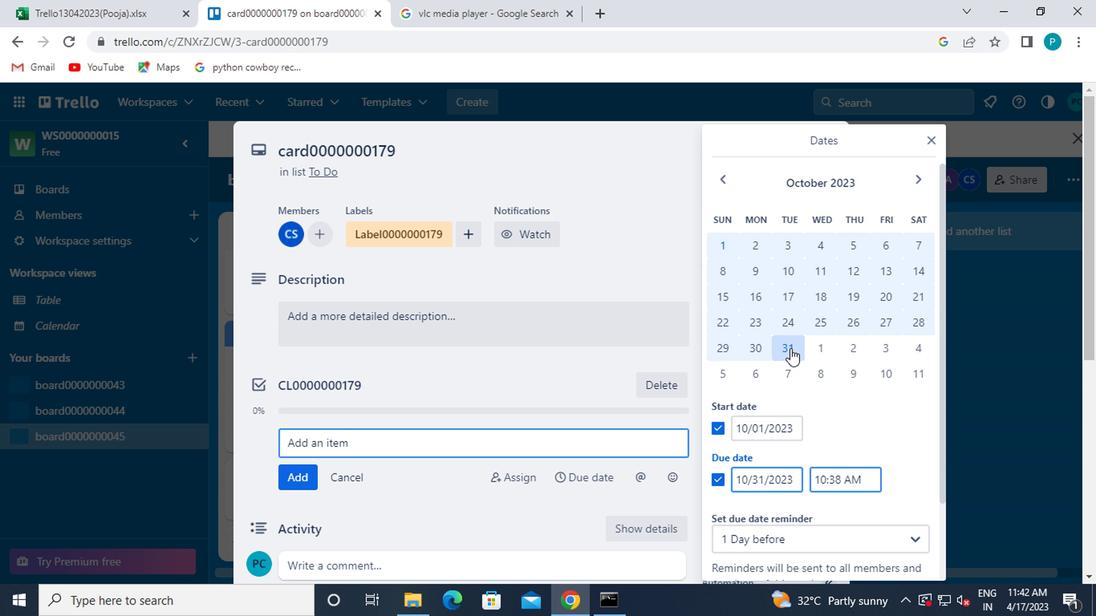 
Action: Mouse scrolled (788, 349) with delta (0, 0)
Screenshot: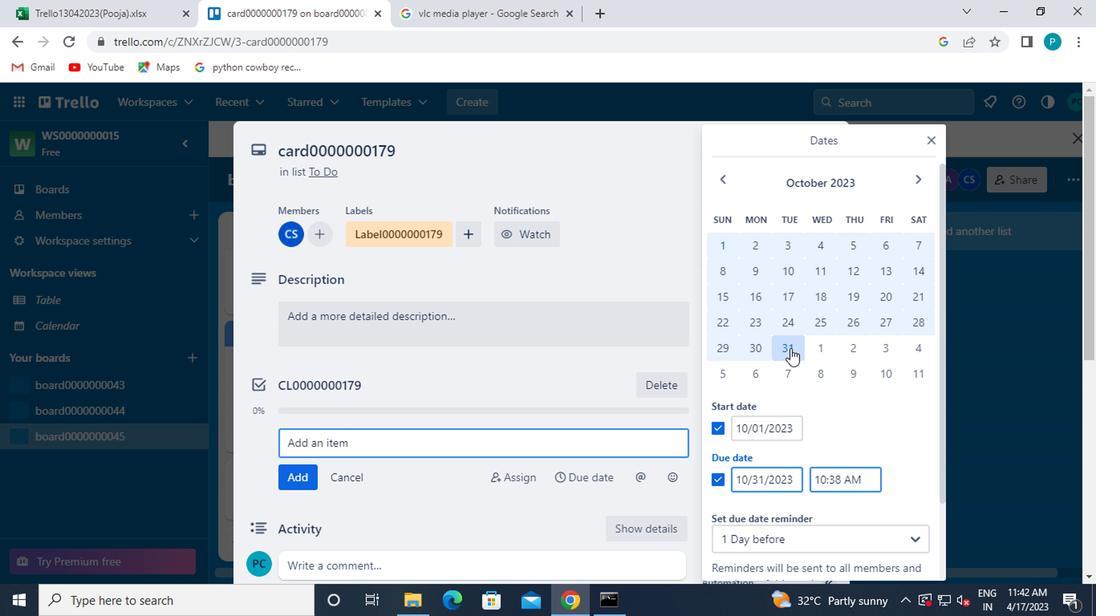 
Action: Mouse scrolled (788, 349) with delta (0, 0)
Screenshot: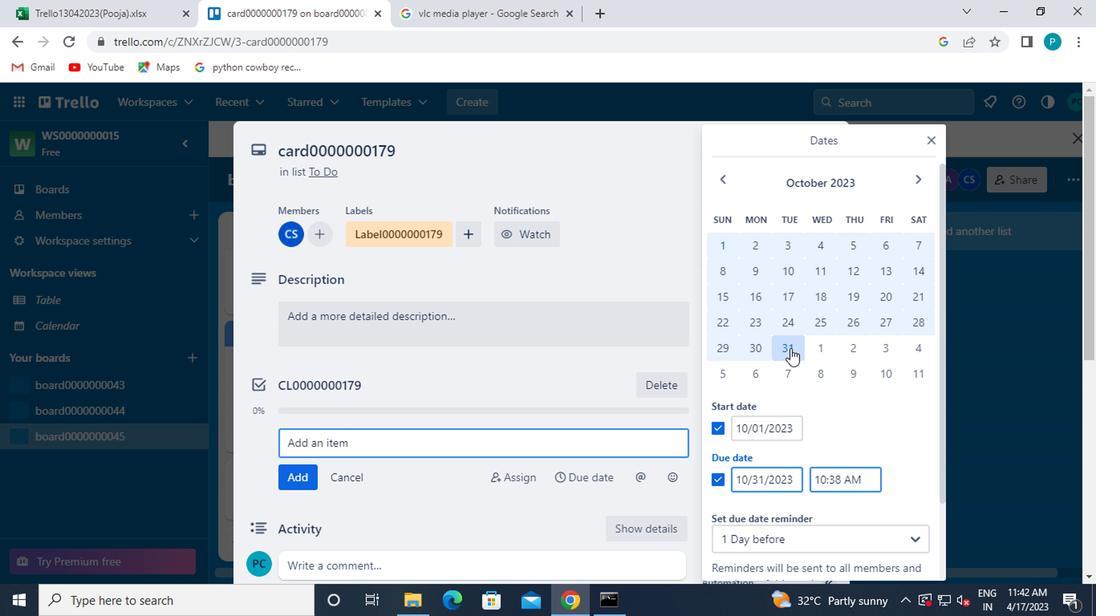 
Action: Mouse moved to (836, 513)
Screenshot: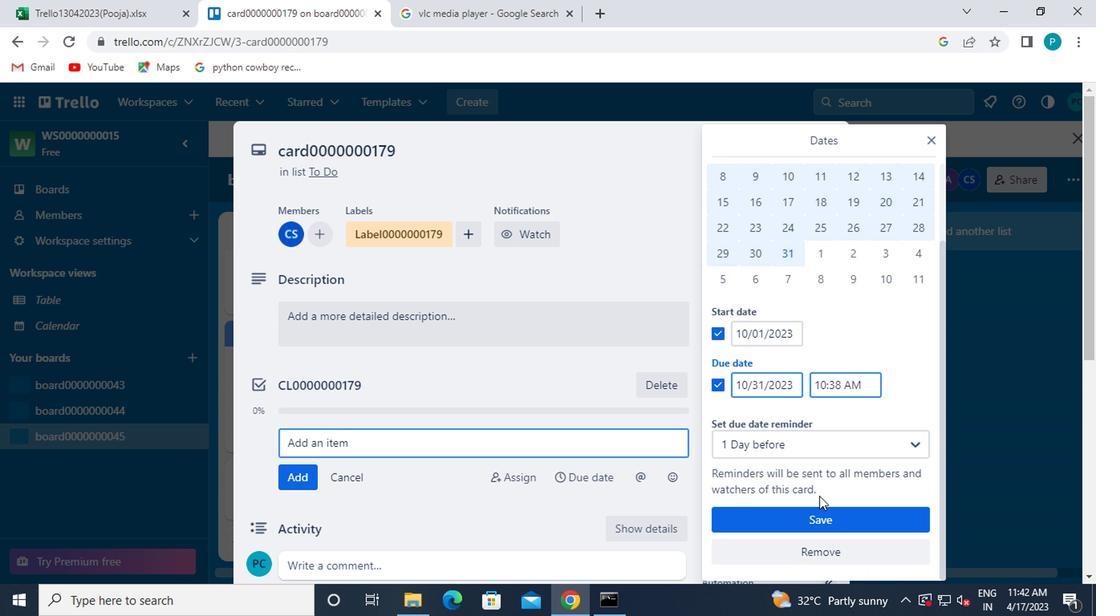 
Action: Mouse pressed left at (836, 513)
Screenshot: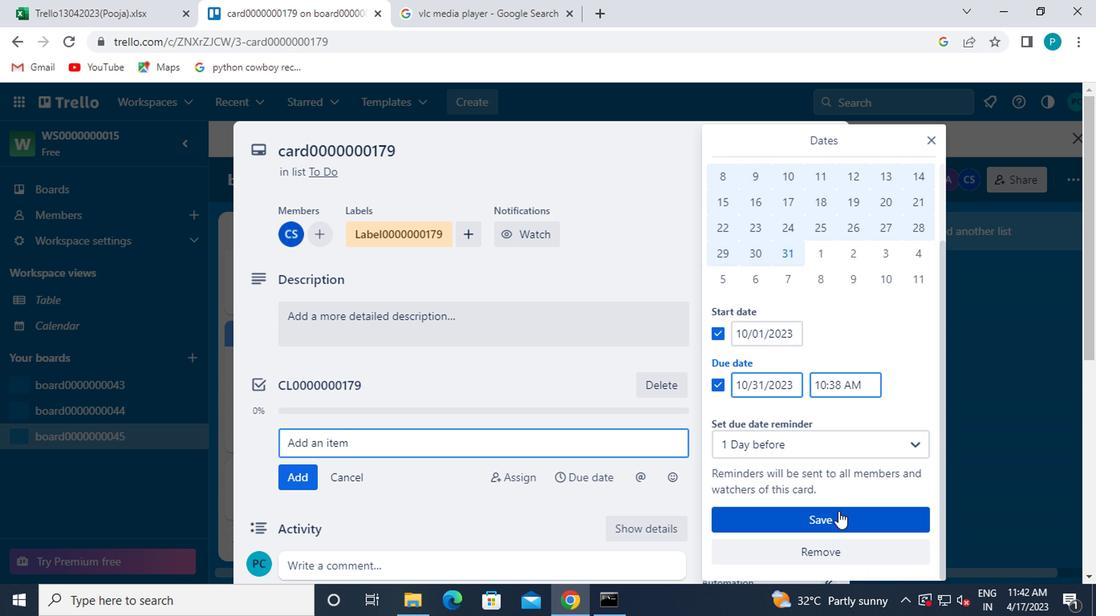
Action: Mouse moved to (815, 503)
Screenshot: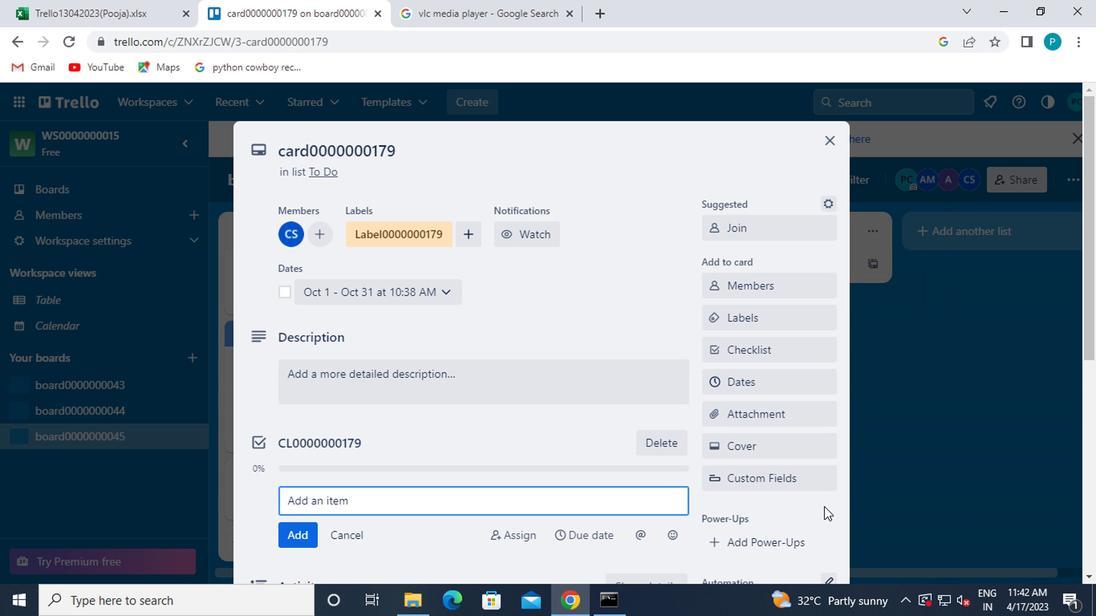
